 Task: Look for space in La Cruz, Mexico from 5th July, 2023 to 11th July, 2023 for 2 adults in price range Rs.8000 to Rs.16000. Place can be entire place with 2 bedrooms having 2 beds and 1 bathroom. Property type can be house, flat, guest house. Booking option can be shelf check-in. Required host language is English.
Action: Mouse moved to (411, 104)
Screenshot: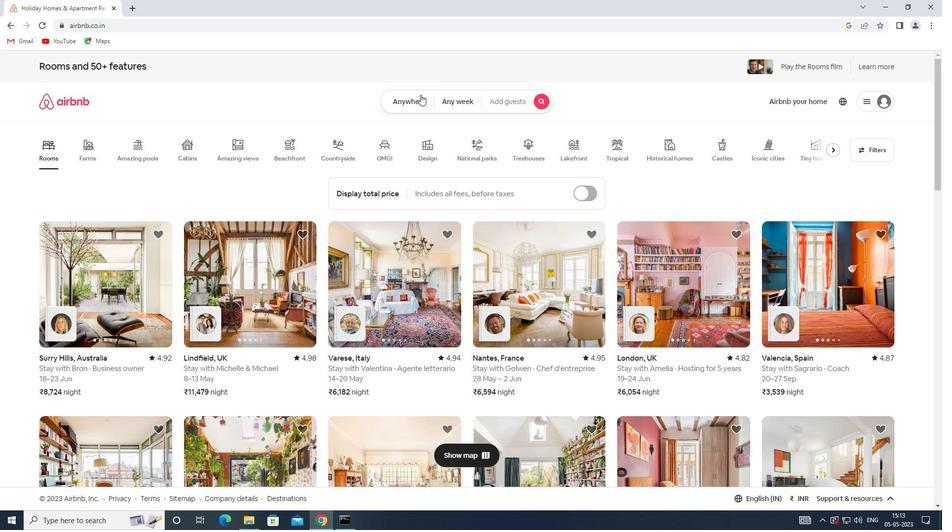 
Action: Mouse pressed left at (411, 104)
Screenshot: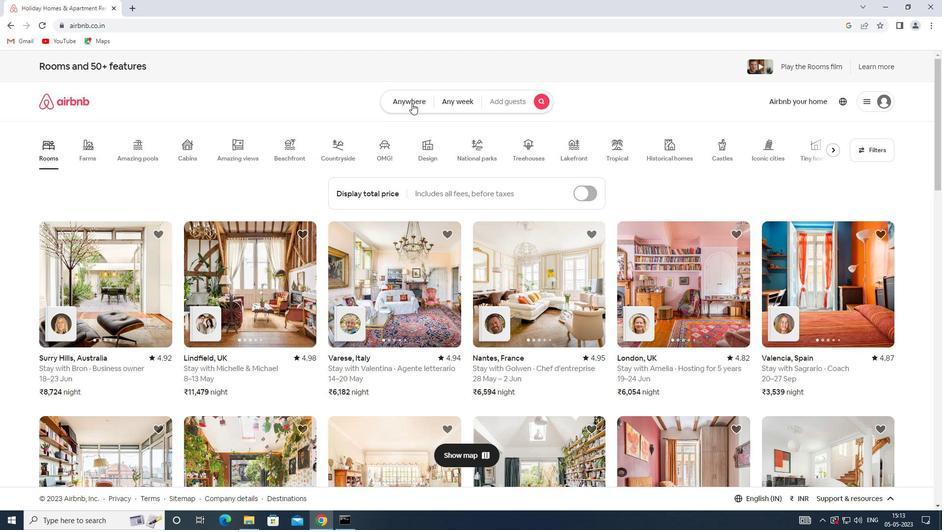 
Action: Mouse moved to (358, 139)
Screenshot: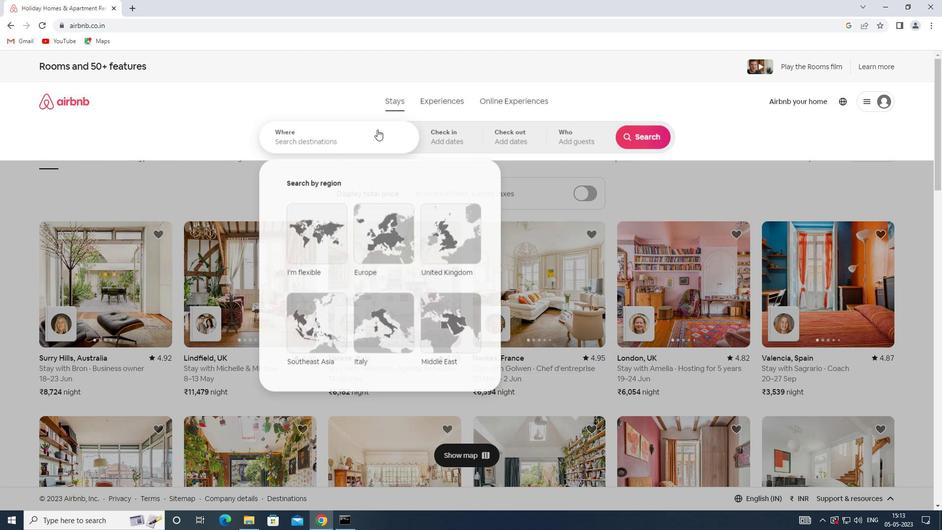 
Action: Mouse pressed left at (358, 139)
Screenshot: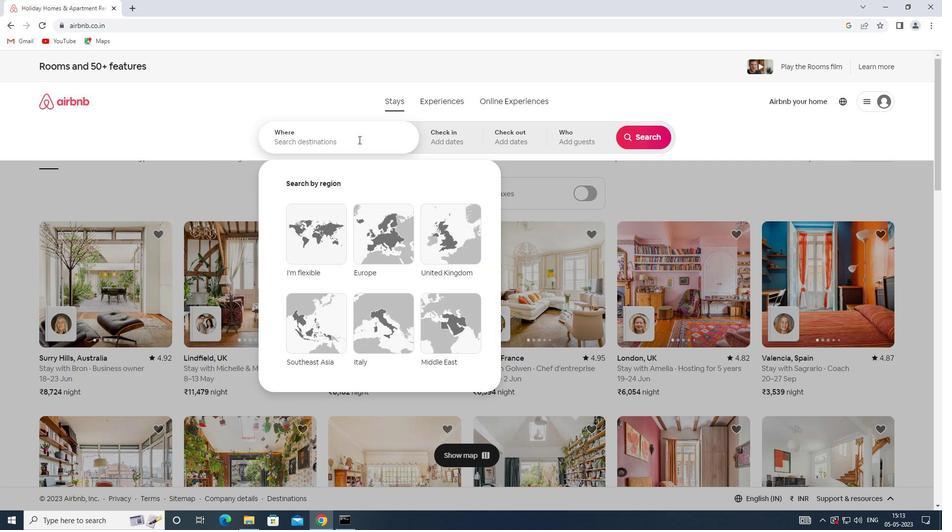 
Action: Key pressed <Key.shift>C<Key.backspace><Key.shift>LA<Key.space><Key.shift>CRUZ,<Key.shift>MEXICO
Screenshot: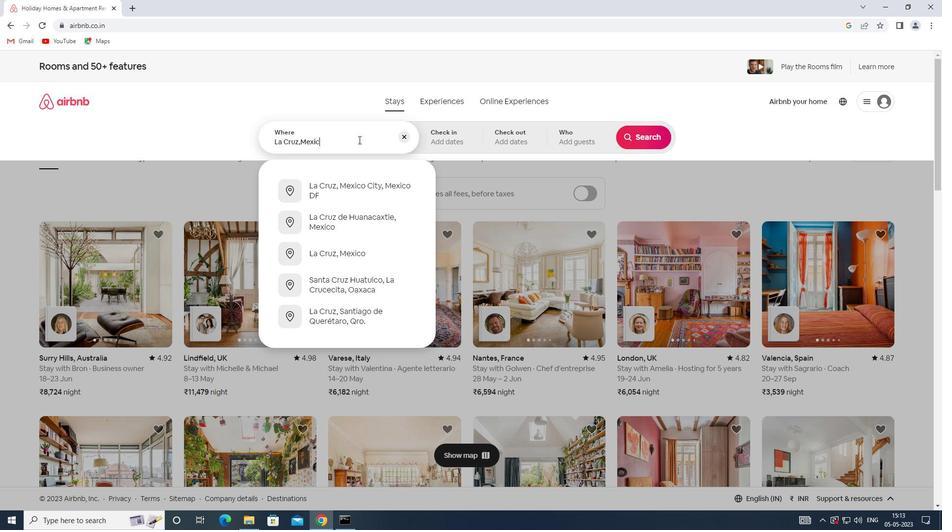 
Action: Mouse moved to (447, 148)
Screenshot: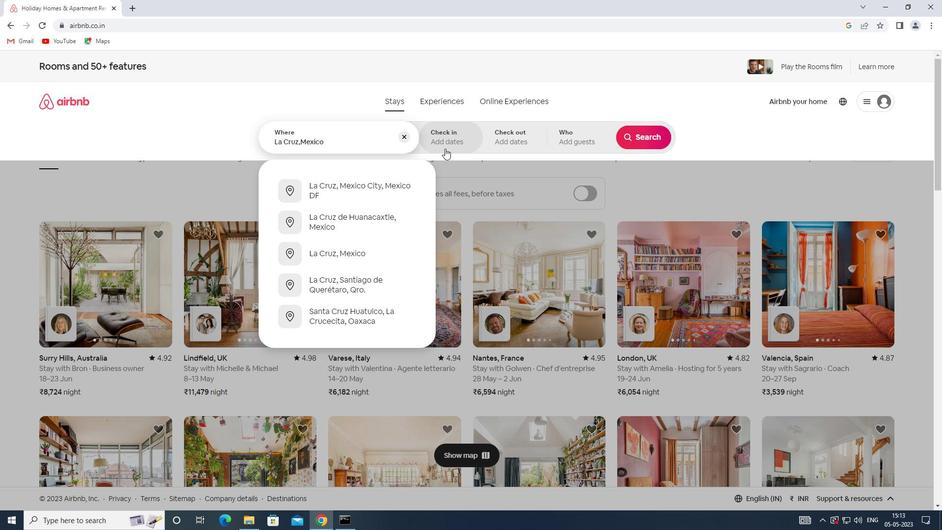 
Action: Mouse pressed left at (447, 148)
Screenshot: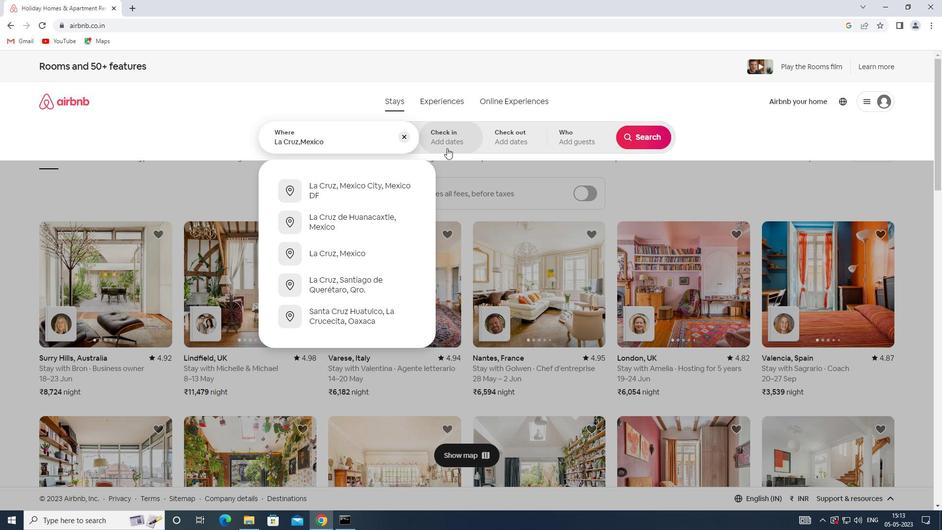 
Action: Mouse moved to (633, 216)
Screenshot: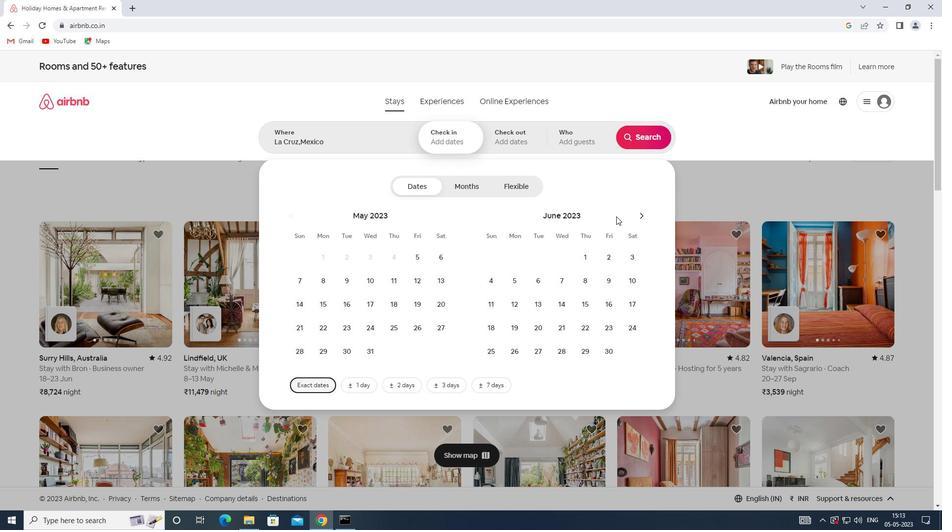 
Action: Mouse pressed left at (633, 216)
Screenshot: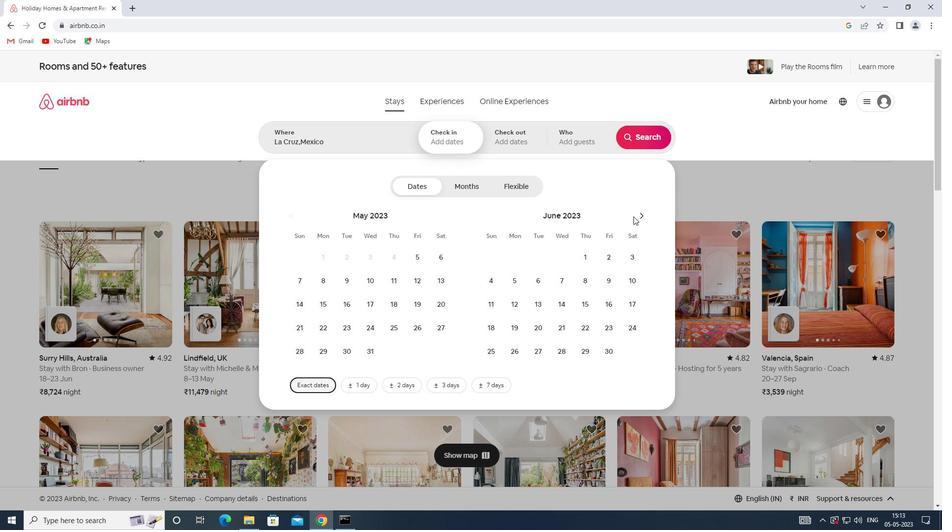 
Action: Mouse moved to (638, 217)
Screenshot: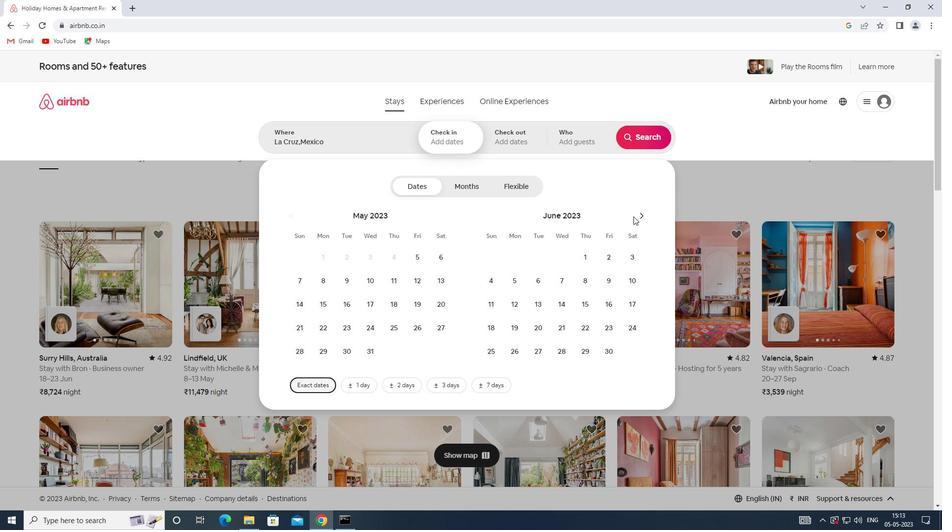 
Action: Mouse pressed left at (638, 217)
Screenshot: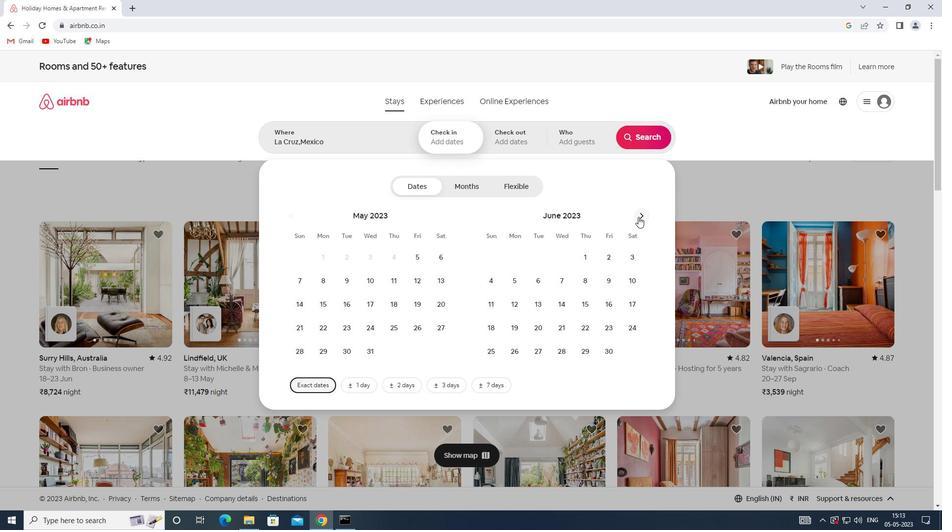 
Action: Mouse moved to (570, 273)
Screenshot: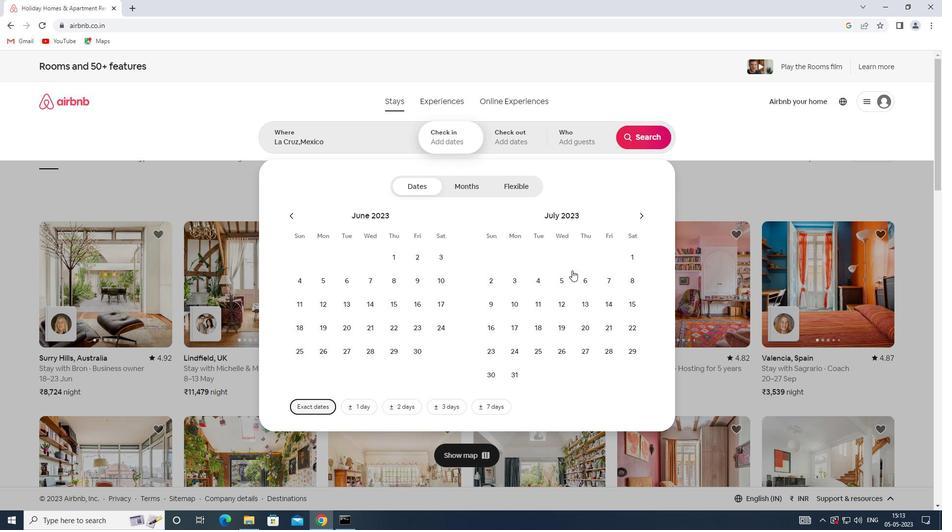 
Action: Mouse pressed left at (570, 273)
Screenshot: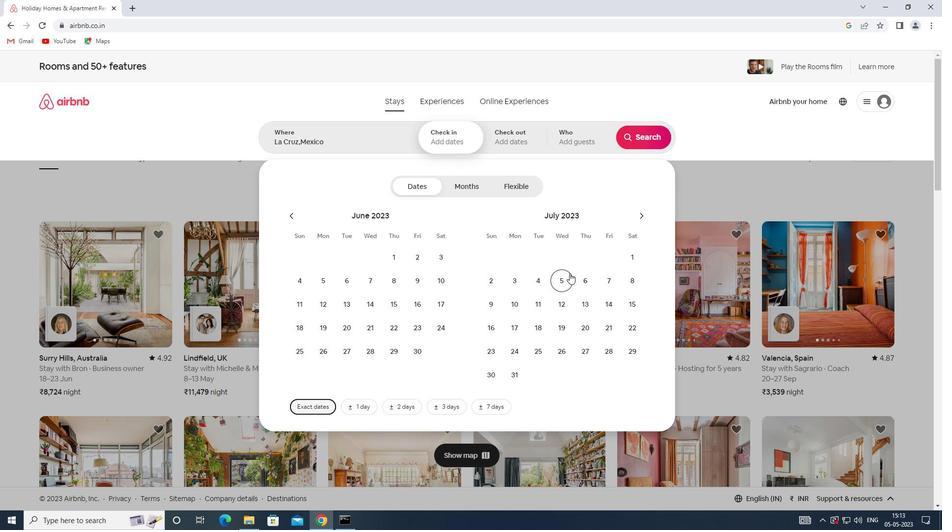 
Action: Mouse moved to (541, 299)
Screenshot: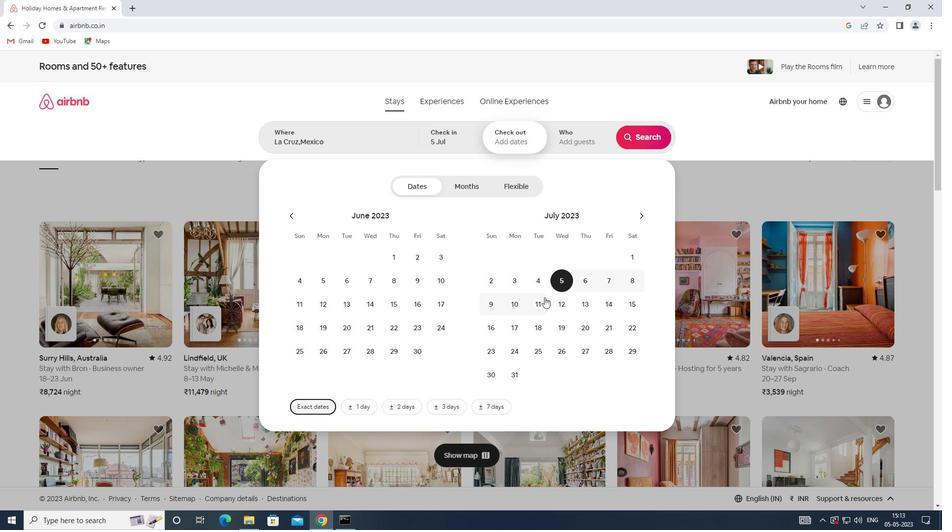
Action: Mouse pressed left at (541, 299)
Screenshot: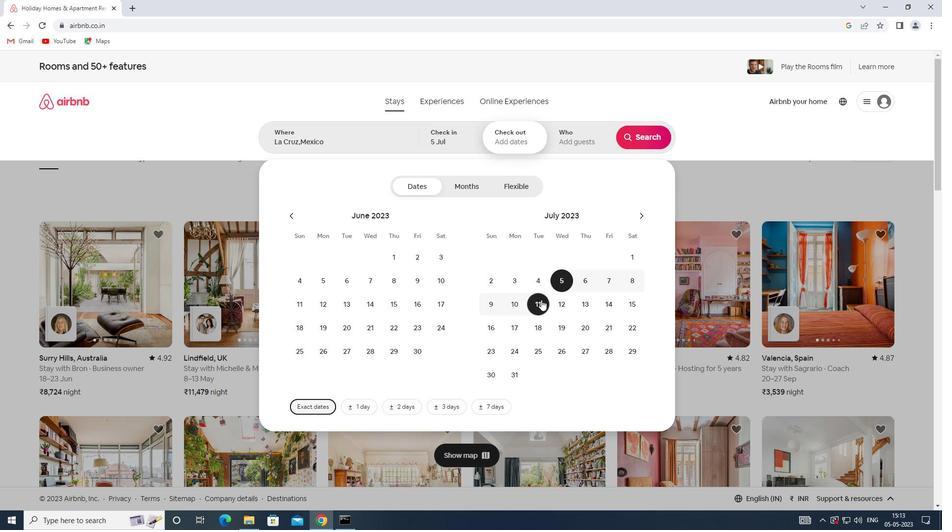 
Action: Mouse moved to (565, 135)
Screenshot: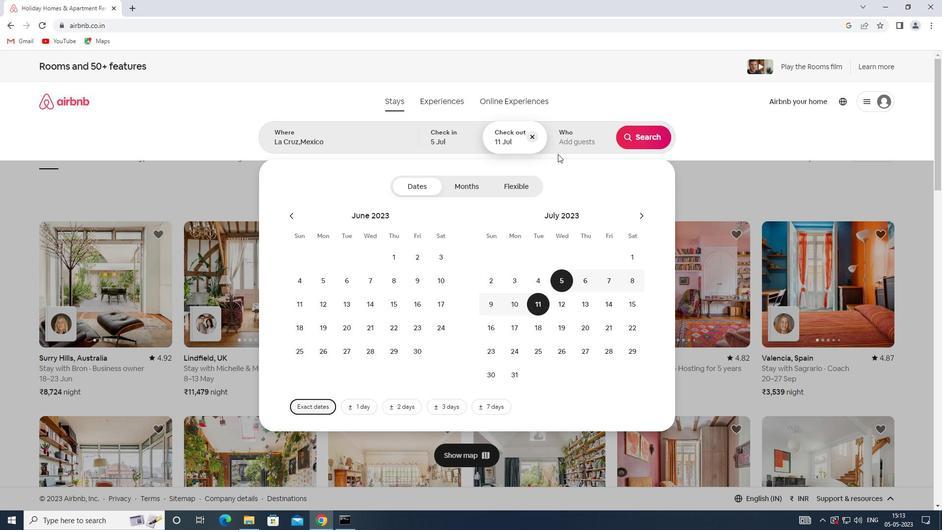 
Action: Mouse pressed left at (565, 135)
Screenshot: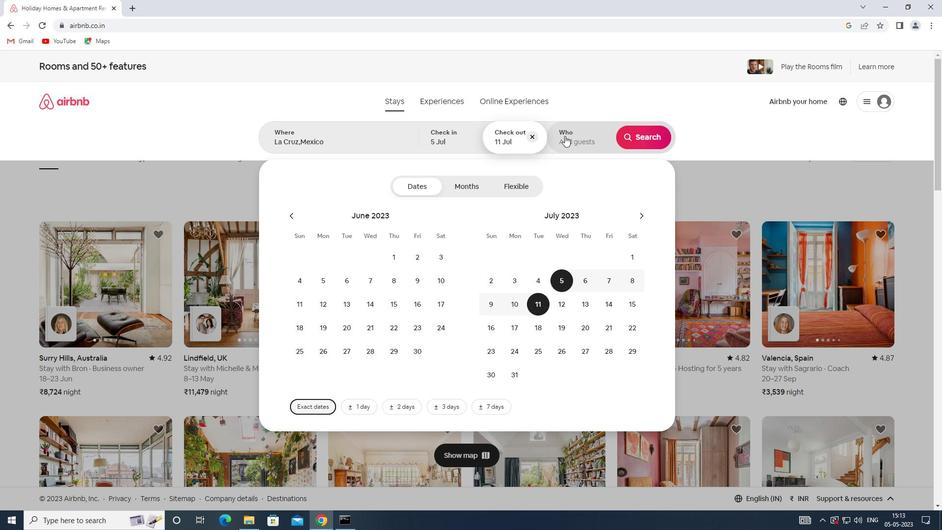 
Action: Mouse moved to (644, 196)
Screenshot: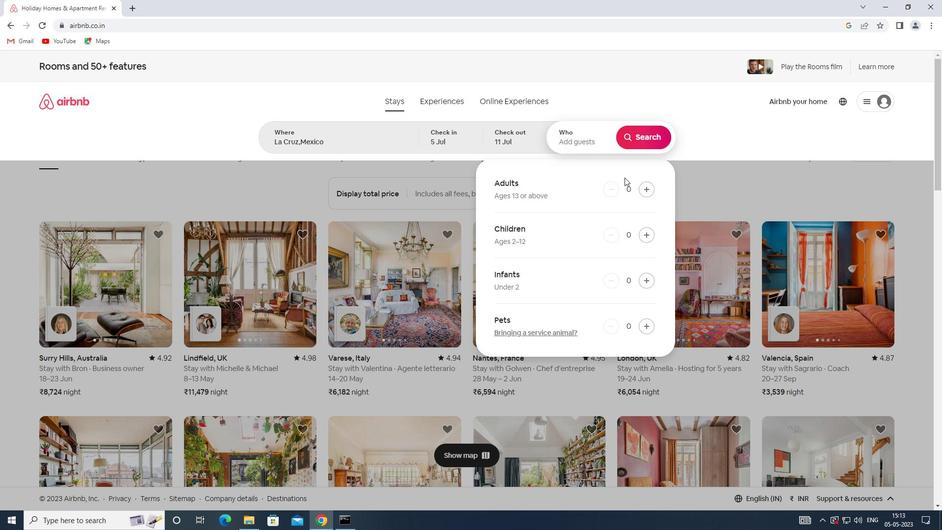 
Action: Mouse pressed left at (644, 196)
Screenshot: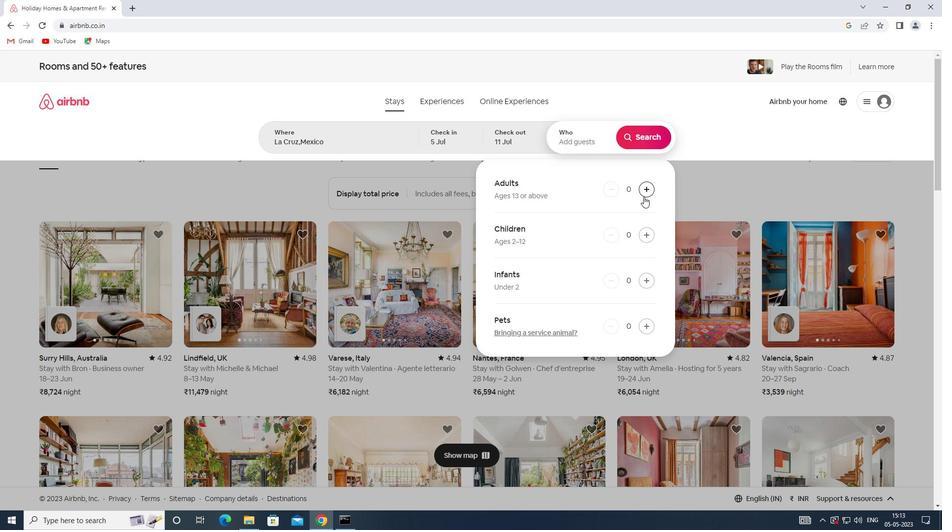 
Action: Mouse pressed left at (644, 196)
Screenshot: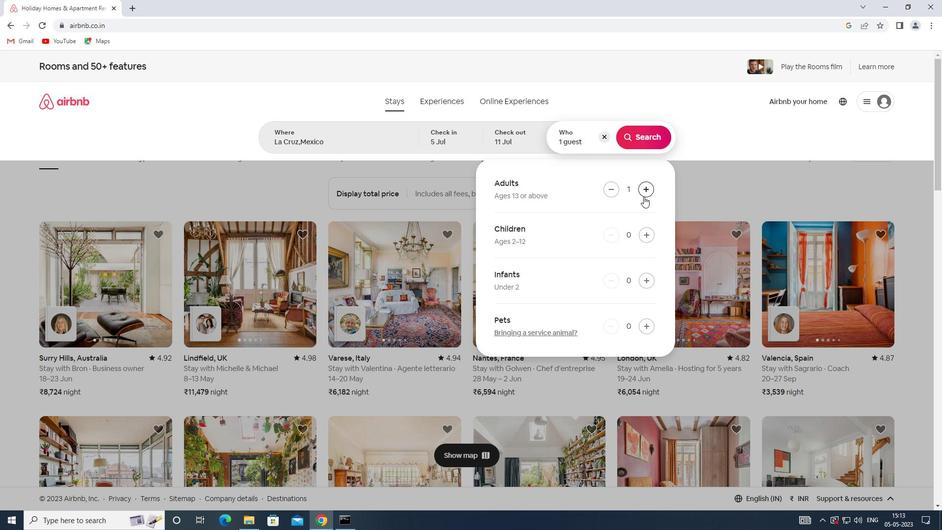 
Action: Mouse moved to (648, 136)
Screenshot: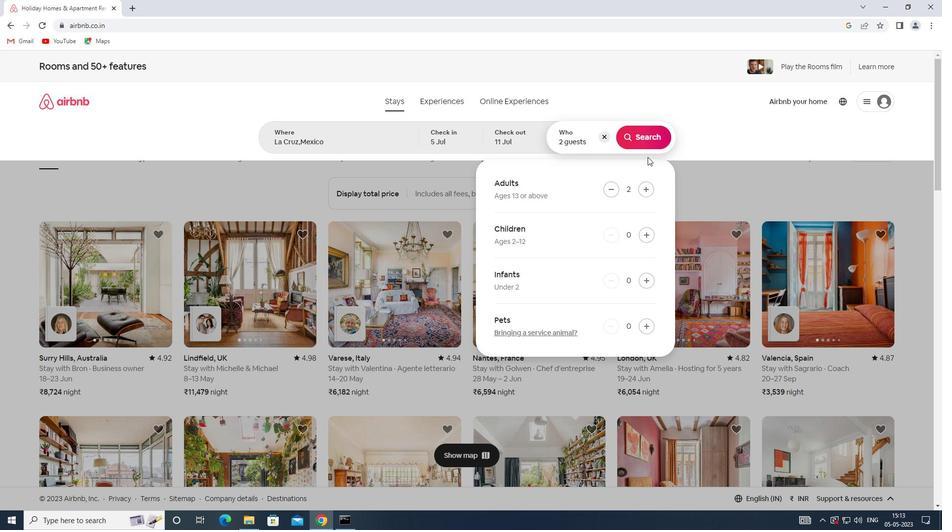 
Action: Mouse pressed left at (648, 136)
Screenshot: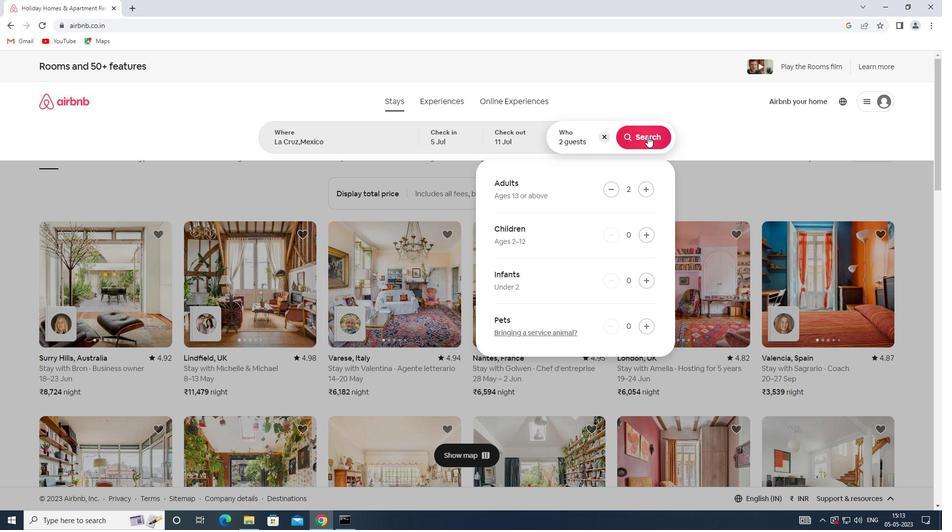 
Action: Mouse moved to (890, 112)
Screenshot: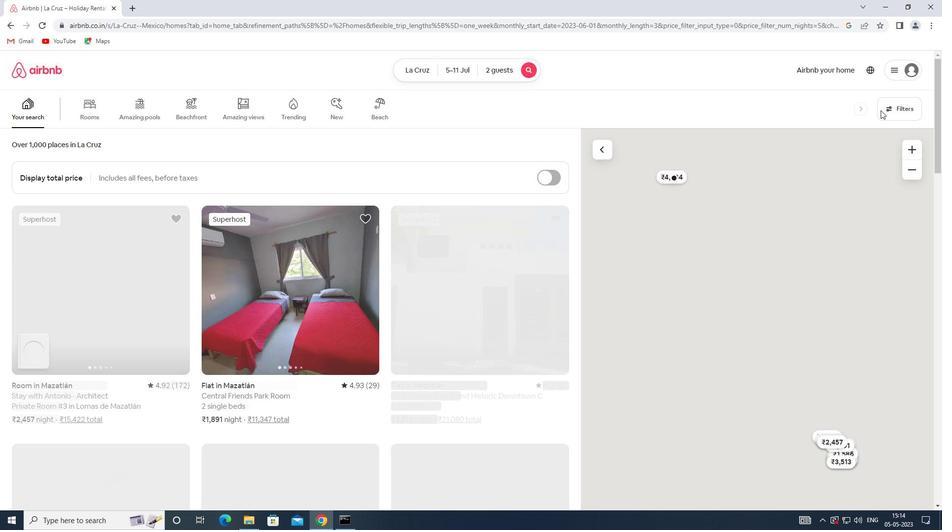 
Action: Mouse pressed left at (890, 112)
Screenshot: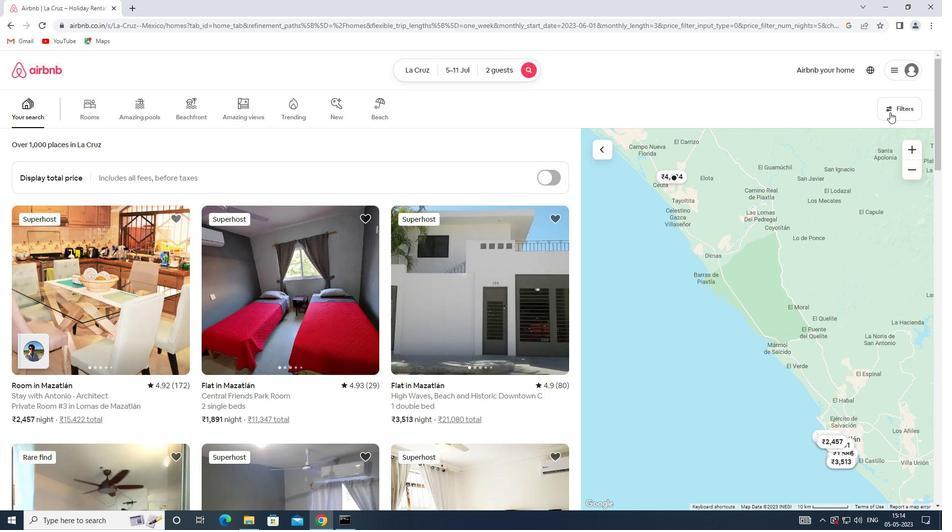 
Action: Mouse moved to (350, 350)
Screenshot: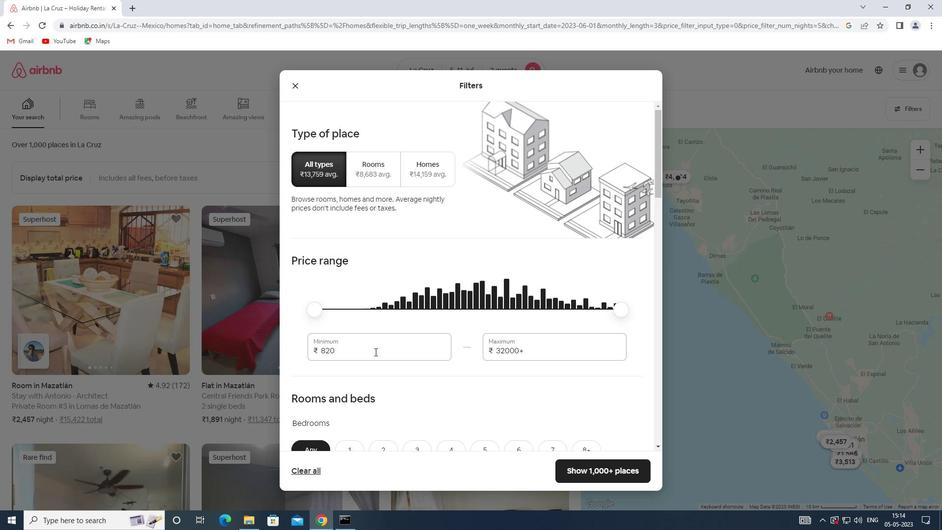 
Action: Mouse pressed left at (350, 350)
Screenshot: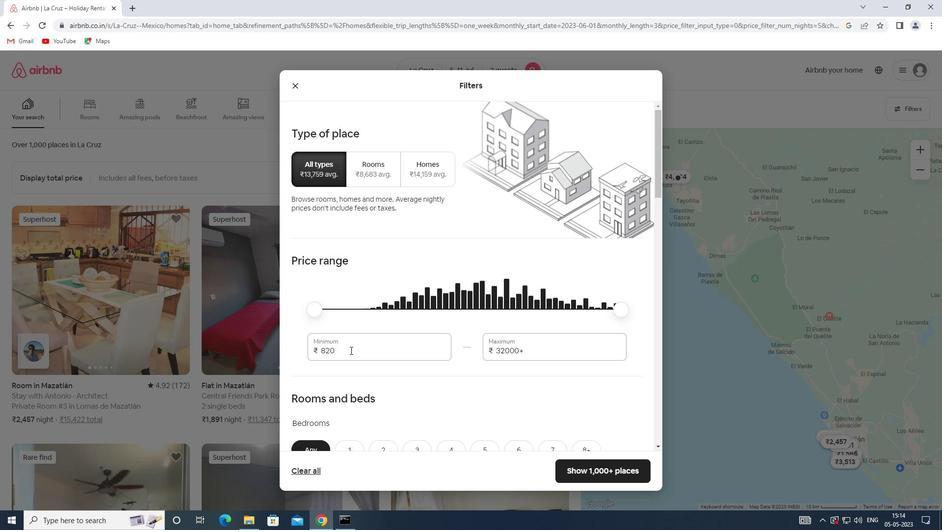
Action: Mouse moved to (299, 349)
Screenshot: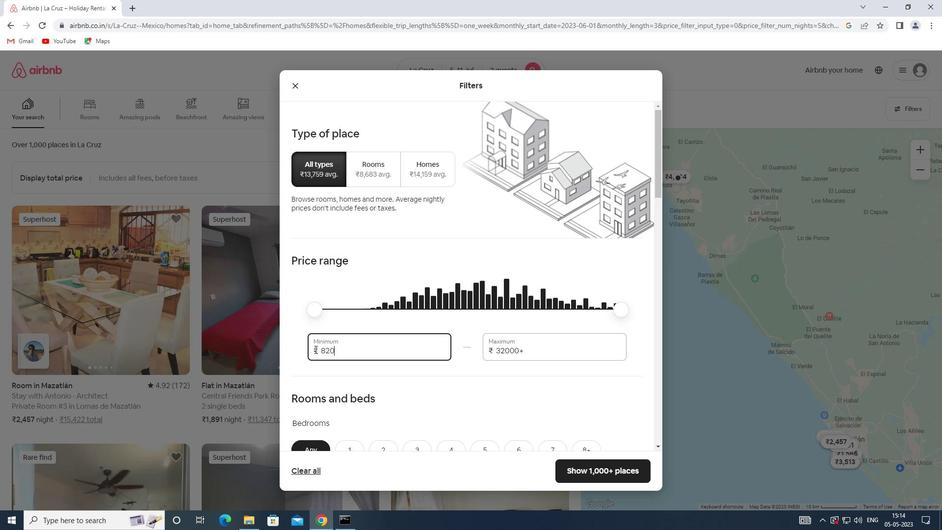 
Action: Key pressed 8000
Screenshot: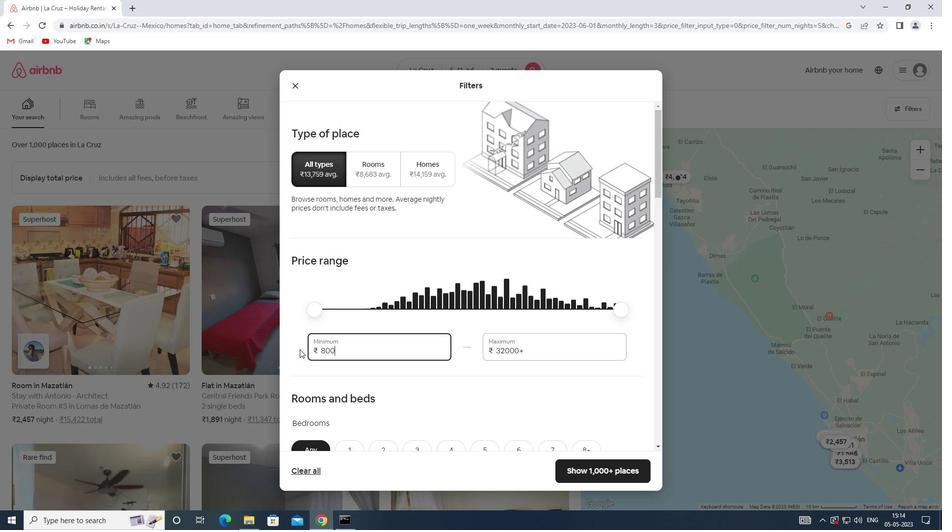 
Action: Mouse moved to (530, 351)
Screenshot: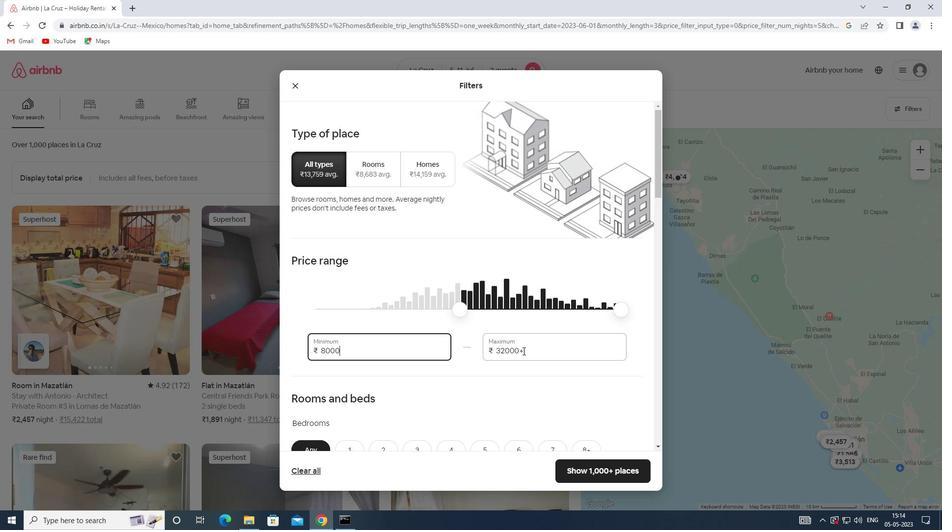 
Action: Mouse pressed left at (530, 351)
Screenshot: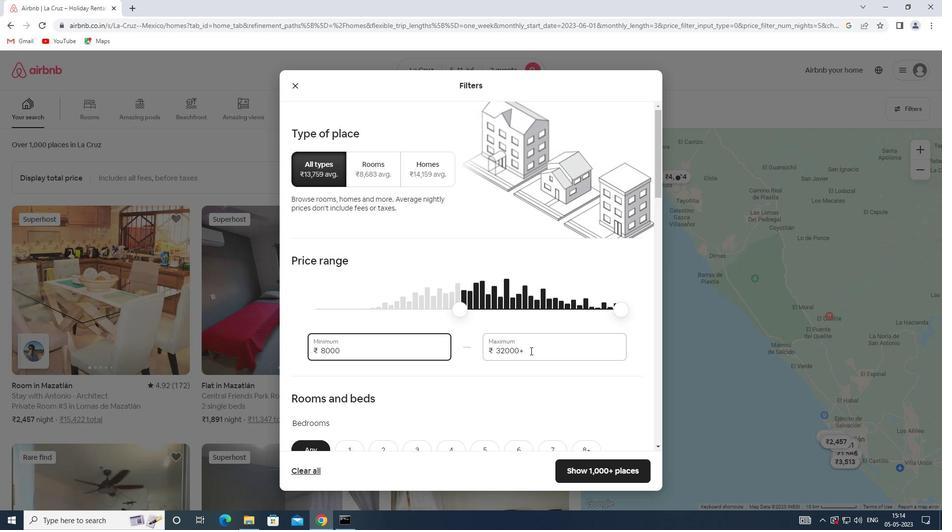 
Action: Mouse moved to (494, 351)
Screenshot: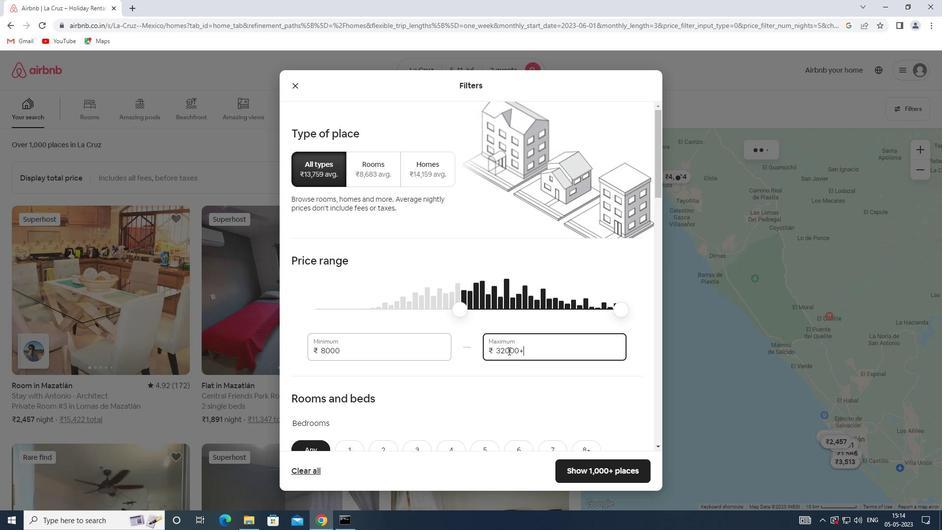 
Action: Key pressed 16000
Screenshot: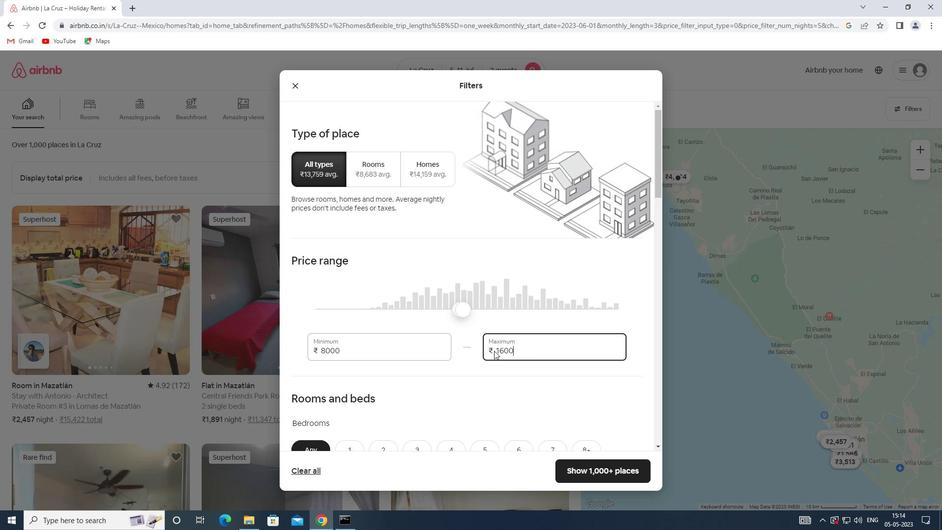 
Action: Mouse moved to (420, 333)
Screenshot: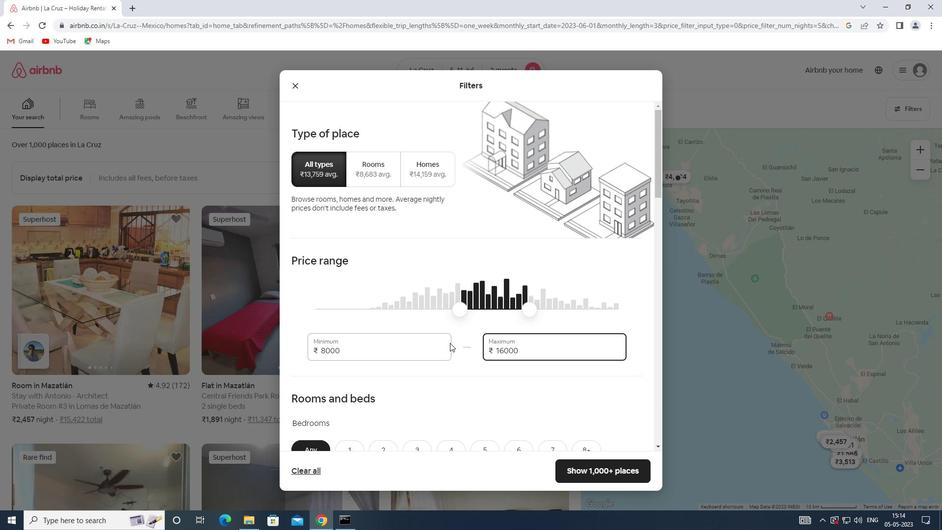 
Action: Mouse scrolled (420, 332) with delta (0, 0)
Screenshot: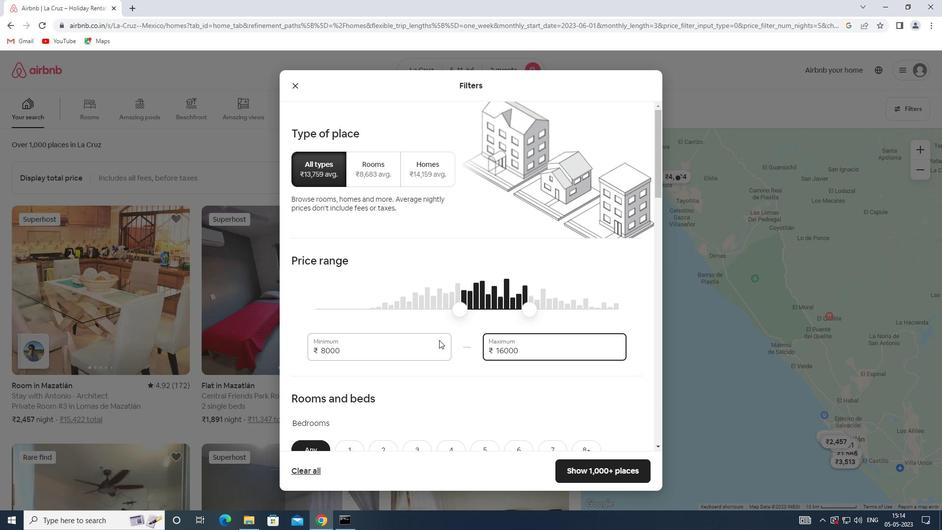 
Action: Mouse scrolled (420, 332) with delta (0, 0)
Screenshot: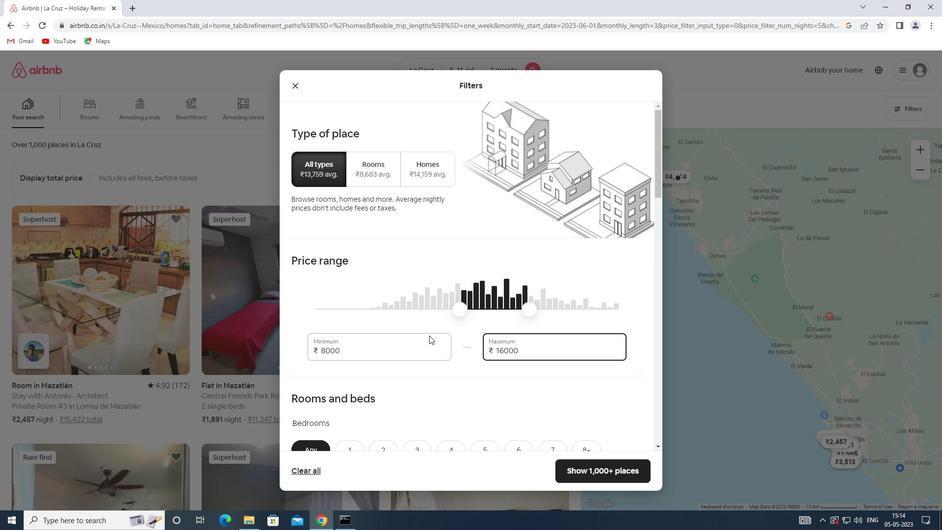 
Action: Mouse scrolled (420, 332) with delta (0, 0)
Screenshot: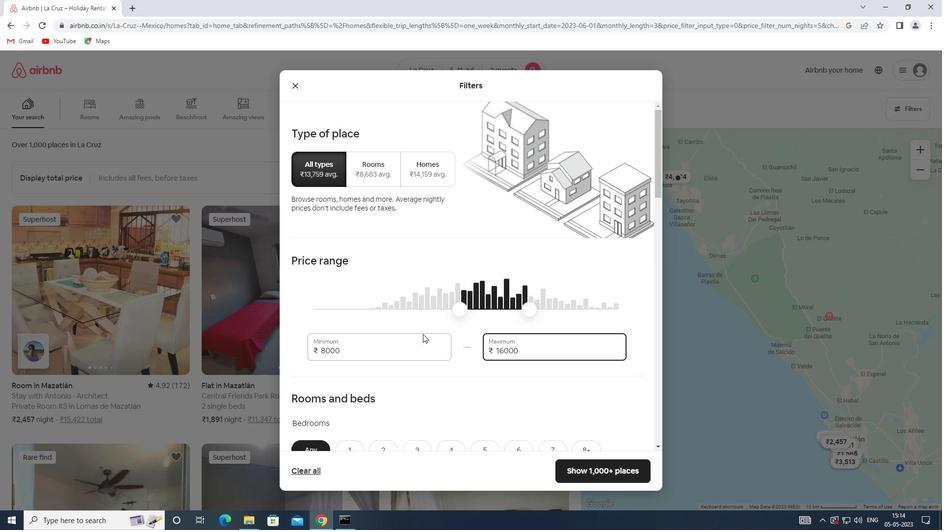 
Action: Mouse moved to (380, 305)
Screenshot: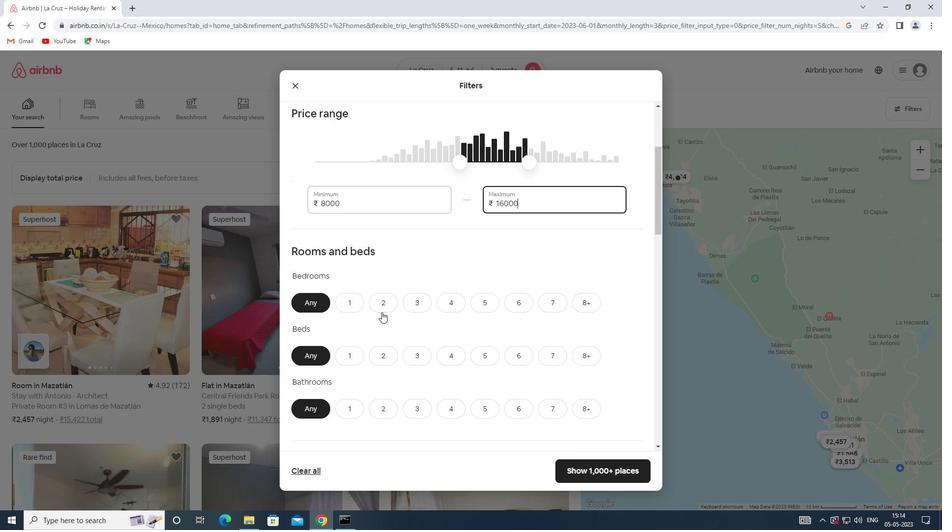 
Action: Mouse pressed left at (380, 305)
Screenshot: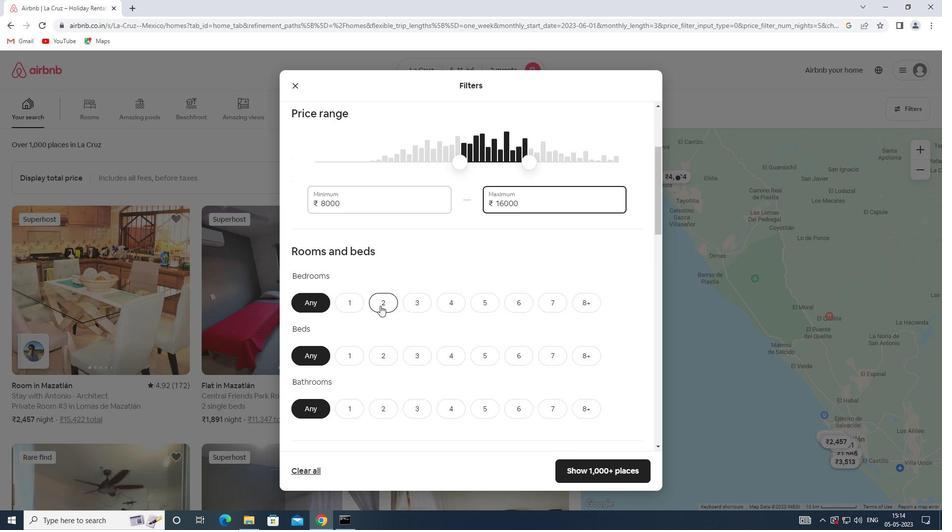 
Action: Mouse moved to (382, 353)
Screenshot: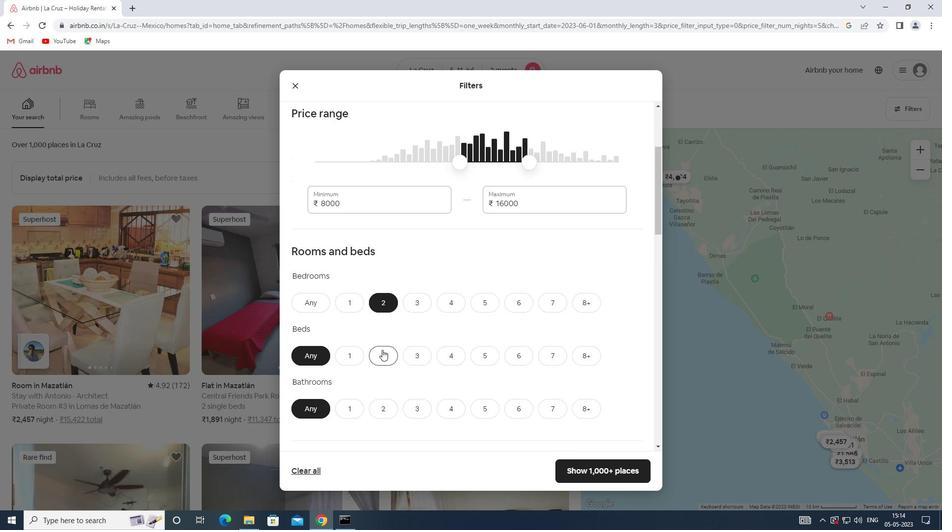 
Action: Mouse pressed left at (382, 353)
Screenshot: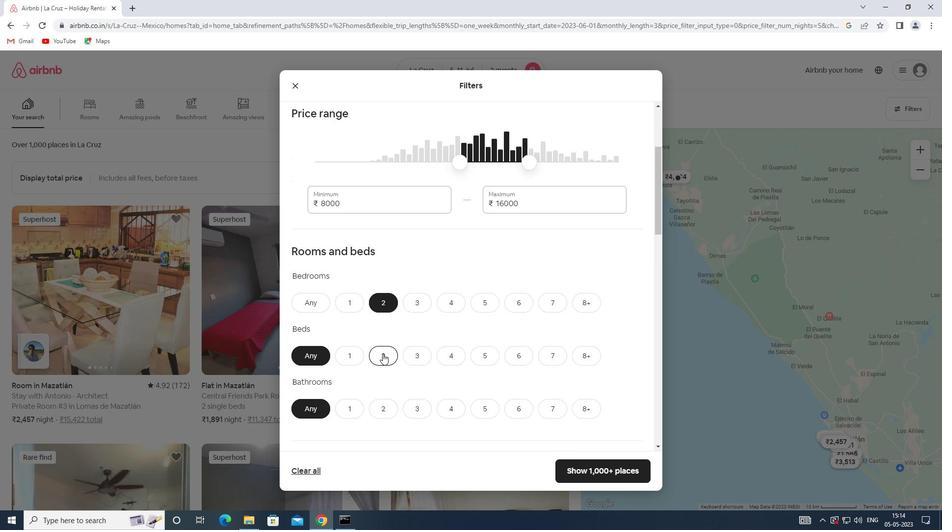 
Action: Mouse moved to (350, 408)
Screenshot: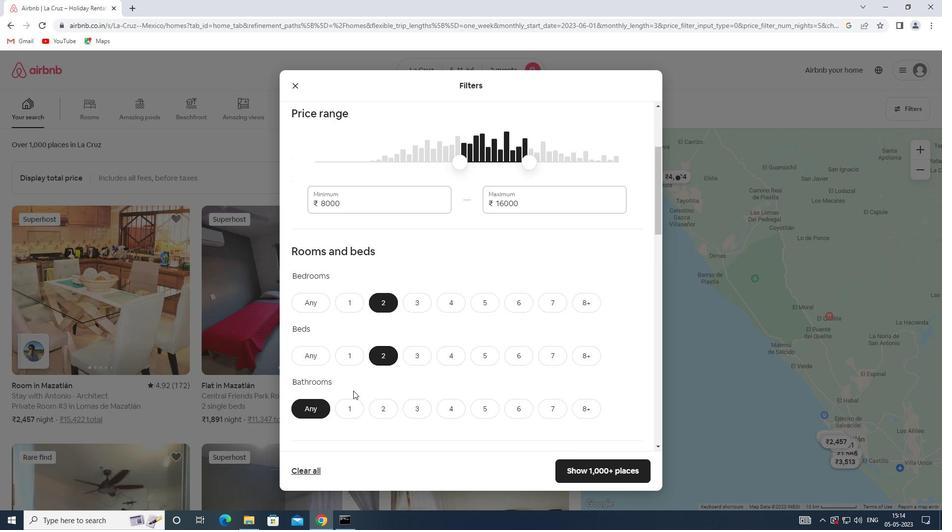 
Action: Mouse pressed left at (350, 408)
Screenshot: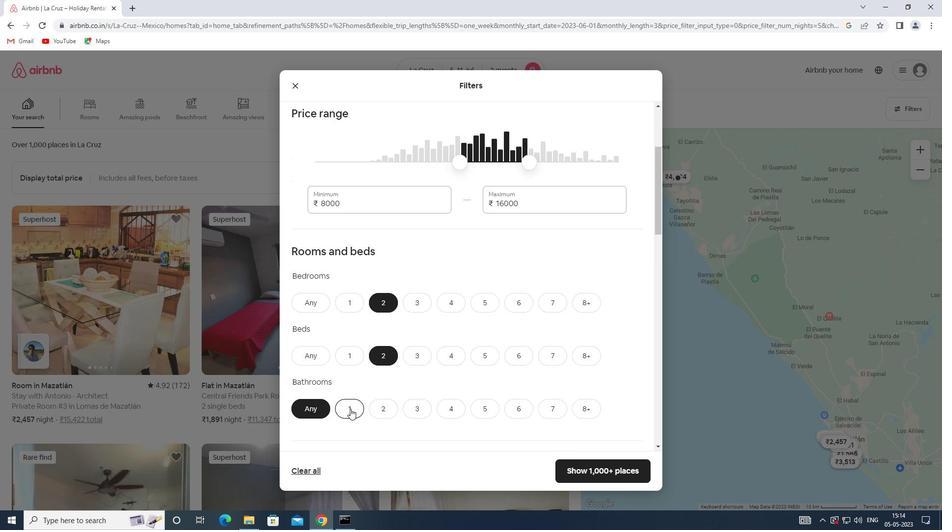 
Action: Mouse moved to (428, 320)
Screenshot: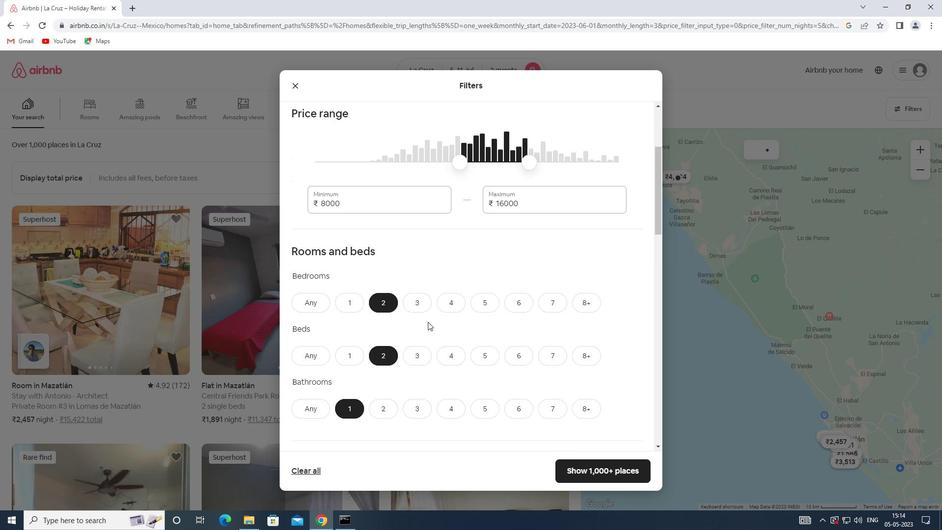 
Action: Mouse scrolled (428, 320) with delta (0, 0)
Screenshot: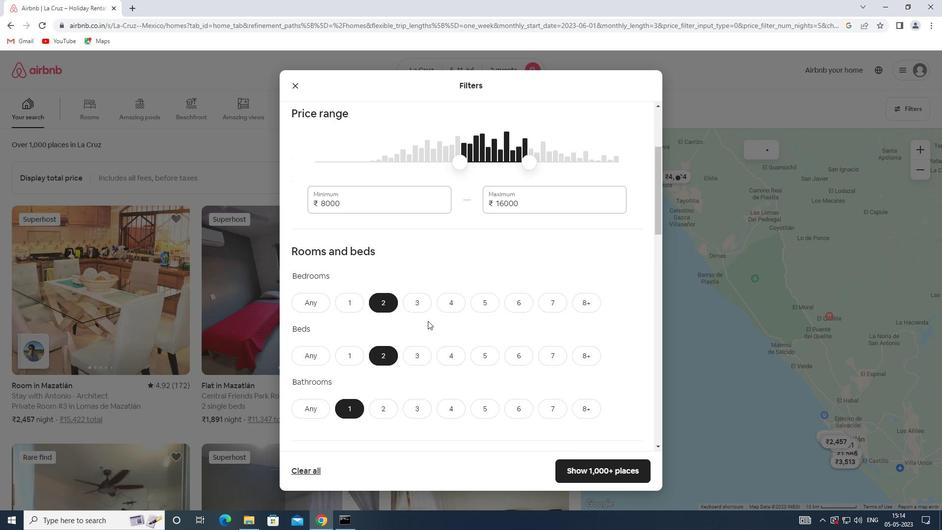 
Action: Mouse scrolled (428, 320) with delta (0, 0)
Screenshot: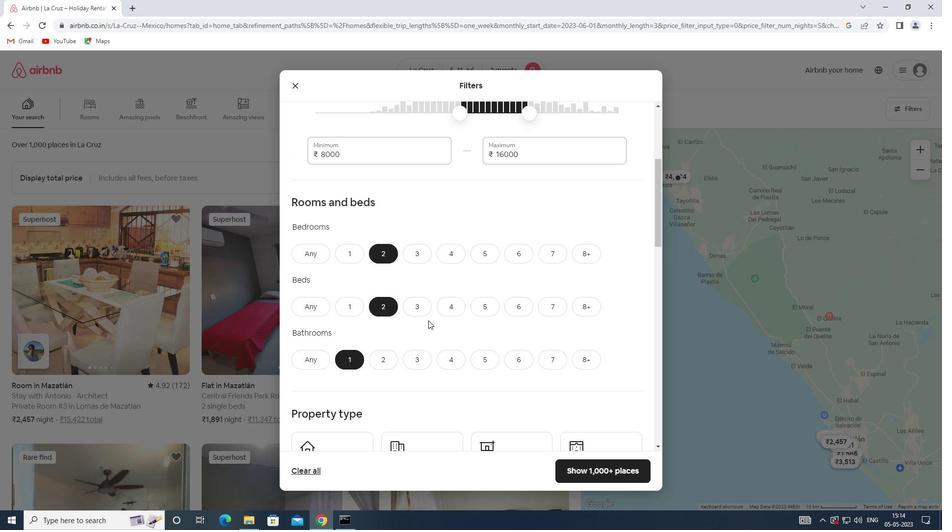 
Action: Mouse scrolled (428, 320) with delta (0, 0)
Screenshot: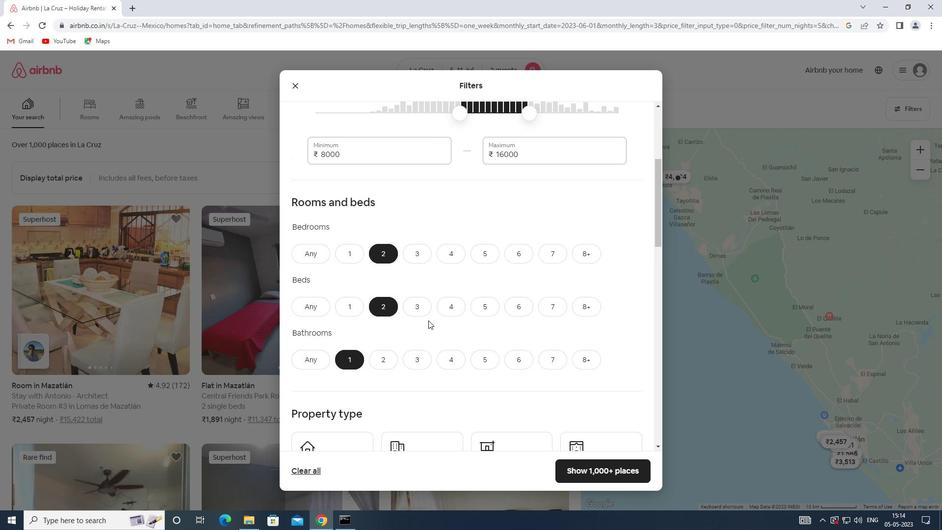
Action: Mouse moved to (362, 355)
Screenshot: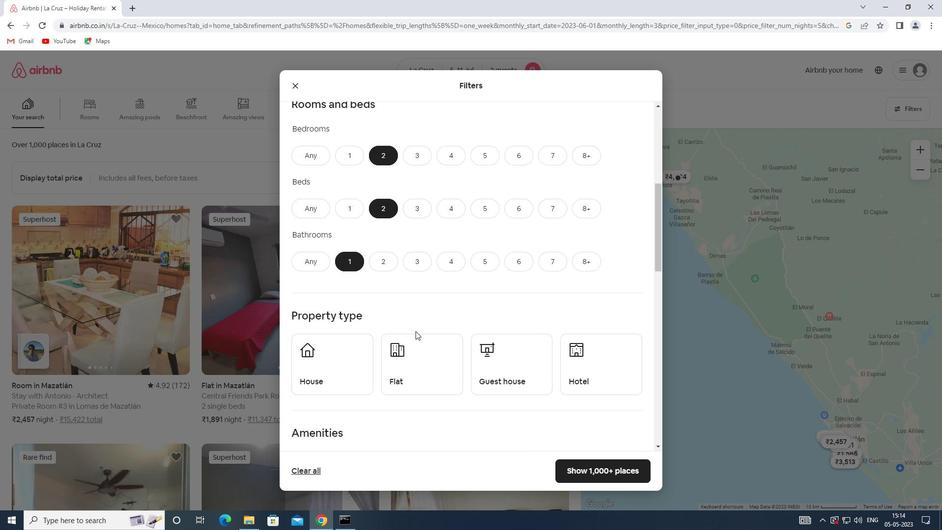 
Action: Mouse pressed left at (362, 355)
Screenshot: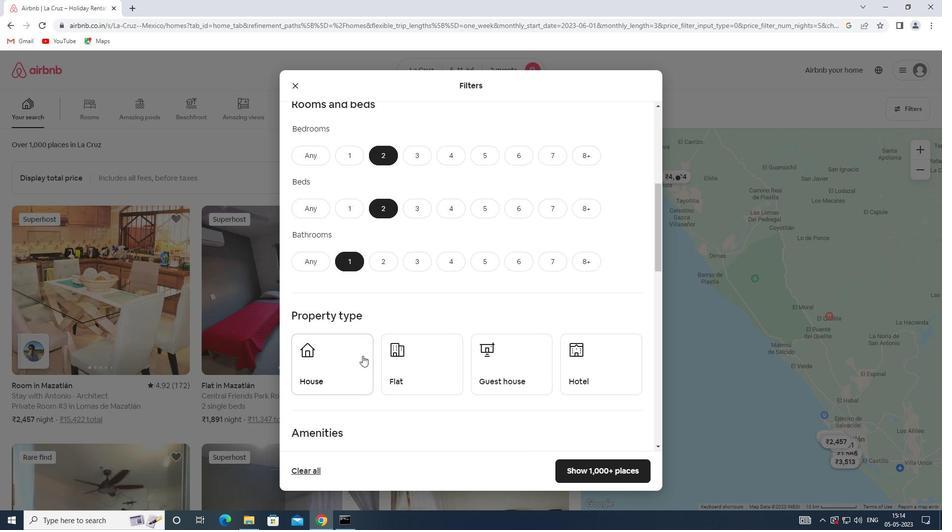 
Action: Mouse moved to (408, 363)
Screenshot: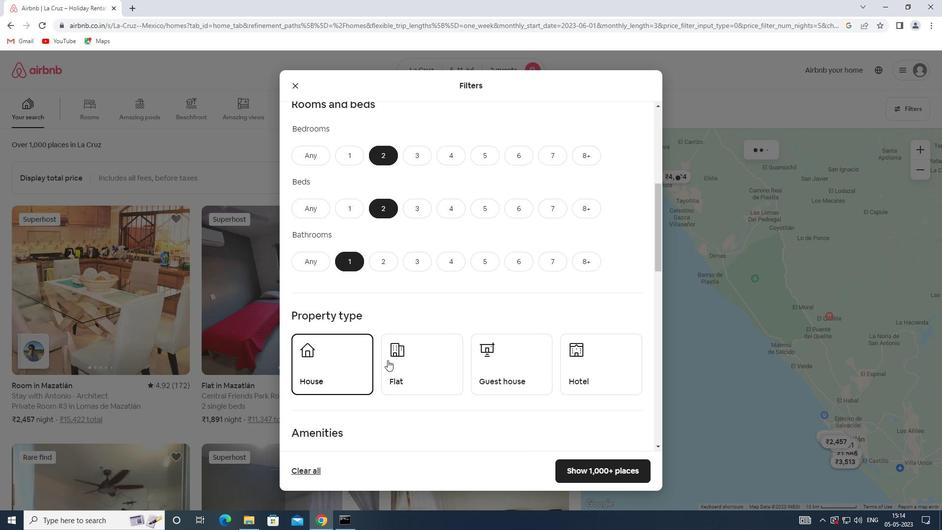 
Action: Mouse pressed left at (408, 363)
Screenshot: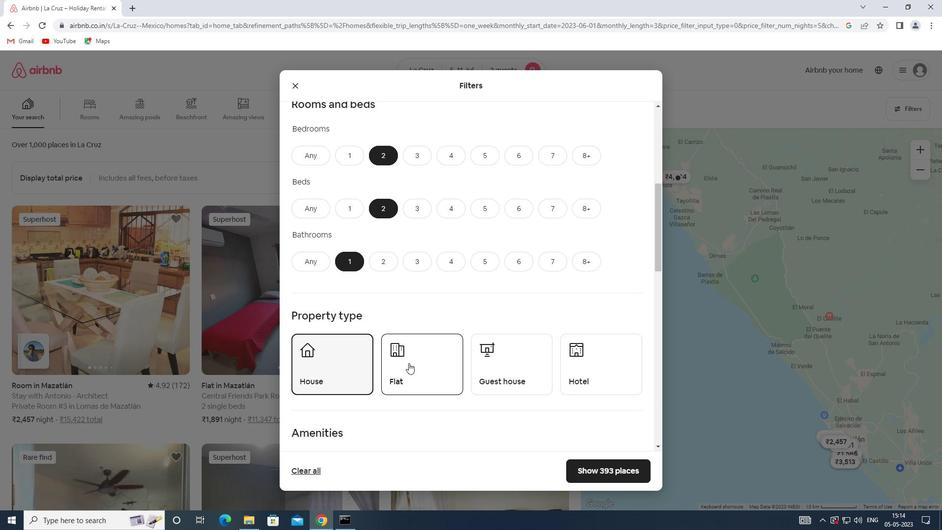 
Action: Mouse moved to (488, 365)
Screenshot: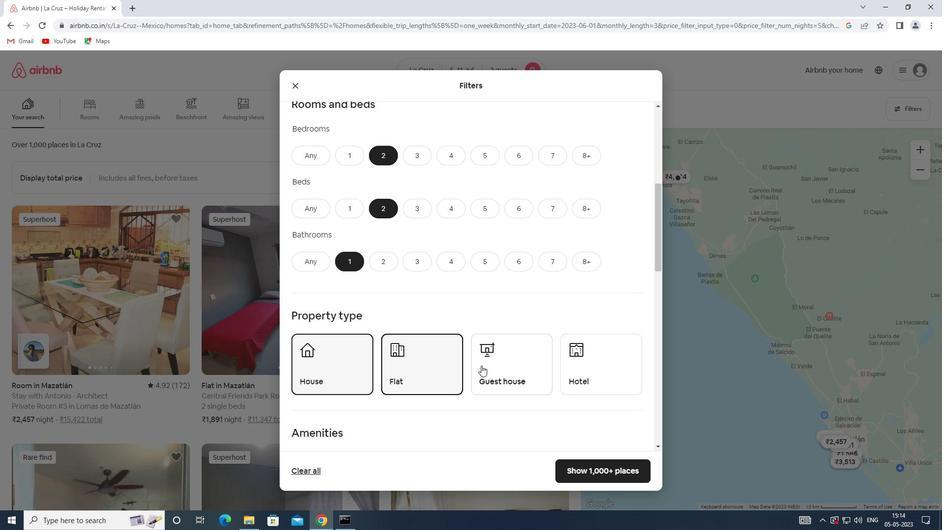 
Action: Mouse pressed left at (488, 365)
Screenshot: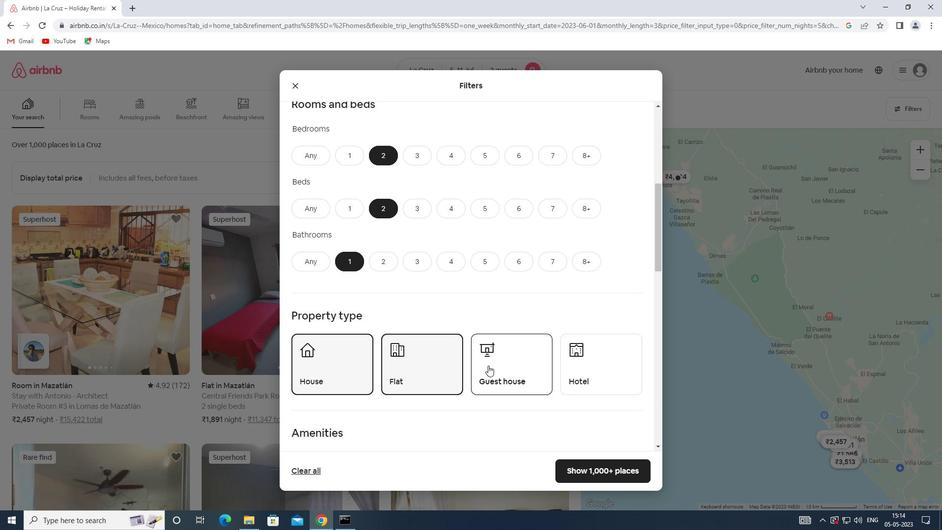 
Action: Mouse moved to (497, 332)
Screenshot: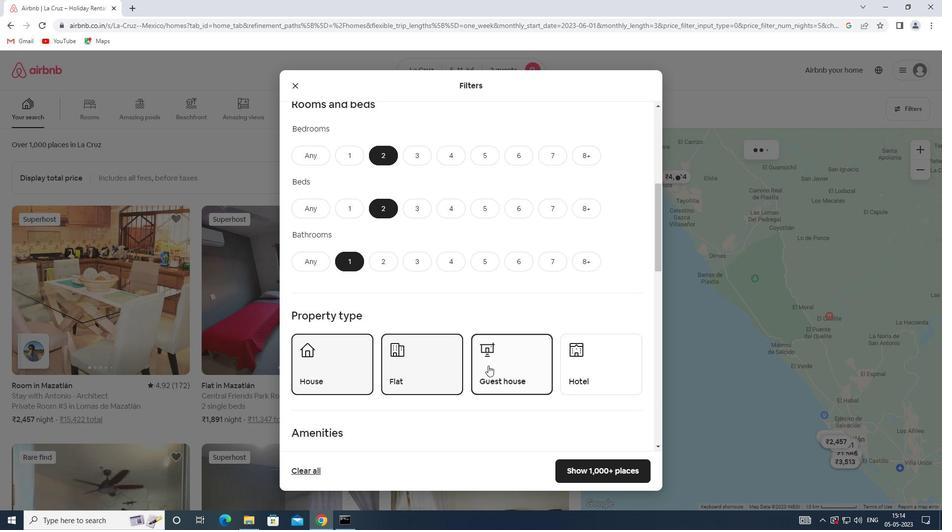 
Action: Mouse scrolled (497, 332) with delta (0, 0)
Screenshot: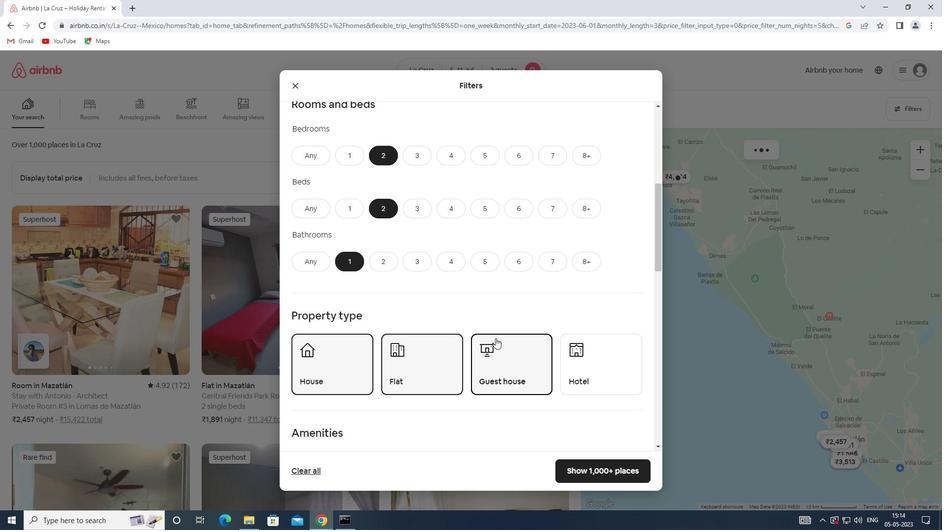 
Action: Mouse scrolled (497, 332) with delta (0, 0)
Screenshot: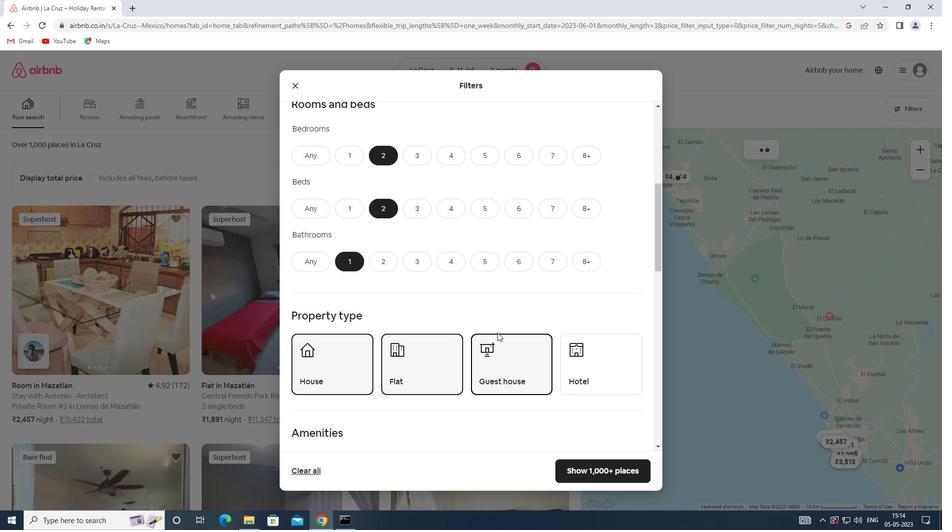 
Action: Mouse scrolled (497, 332) with delta (0, 0)
Screenshot: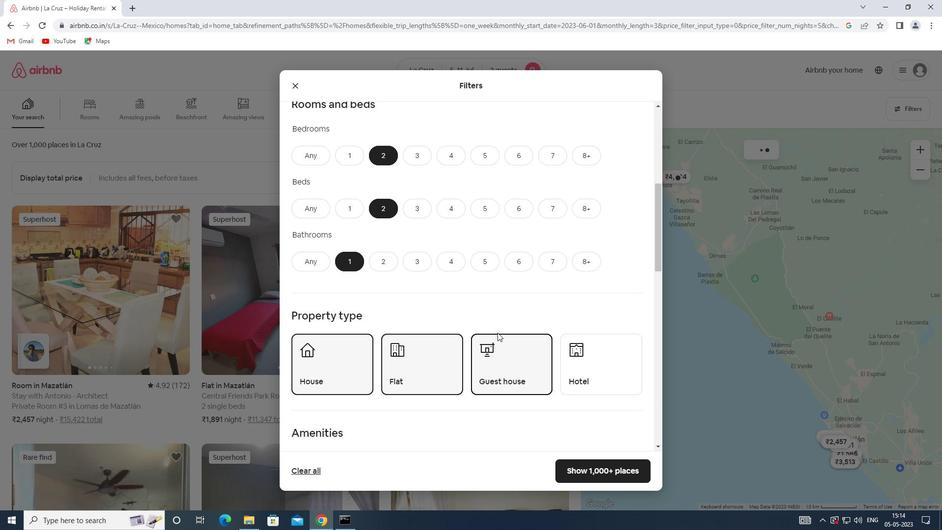 
Action: Mouse scrolled (497, 332) with delta (0, 0)
Screenshot: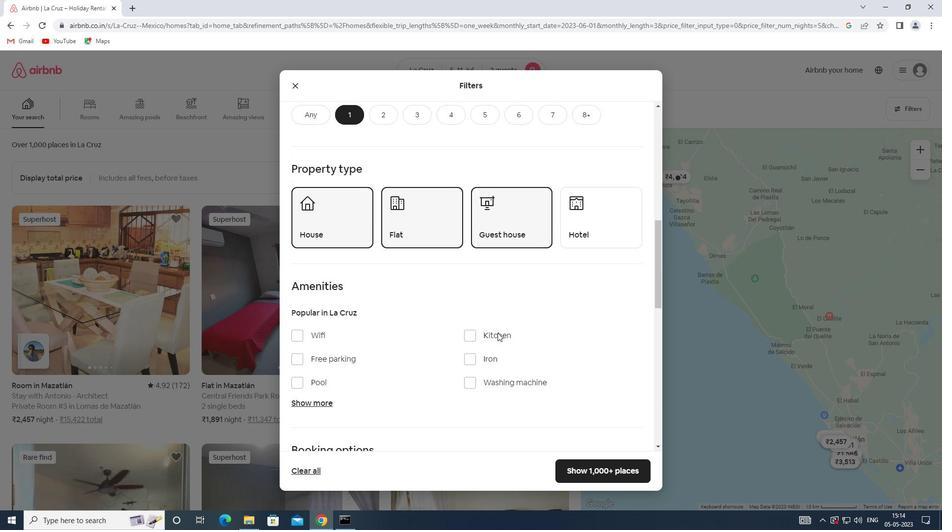 
Action: Mouse scrolled (497, 332) with delta (0, 0)
Screenshot: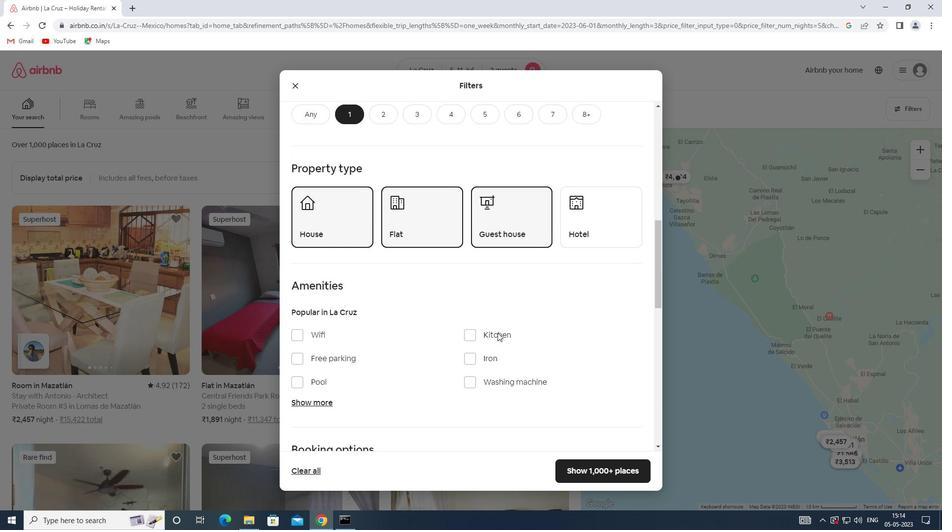 
Action: Mouse scrolled (497, 332) with delta (0, 0)
Screenshot: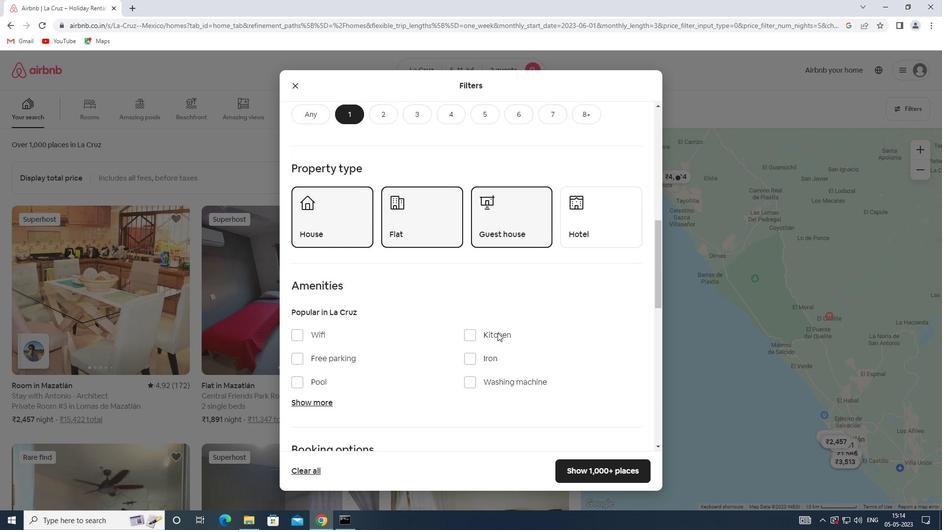 
Action: Mouse moved to (621, 368)
Screenshot: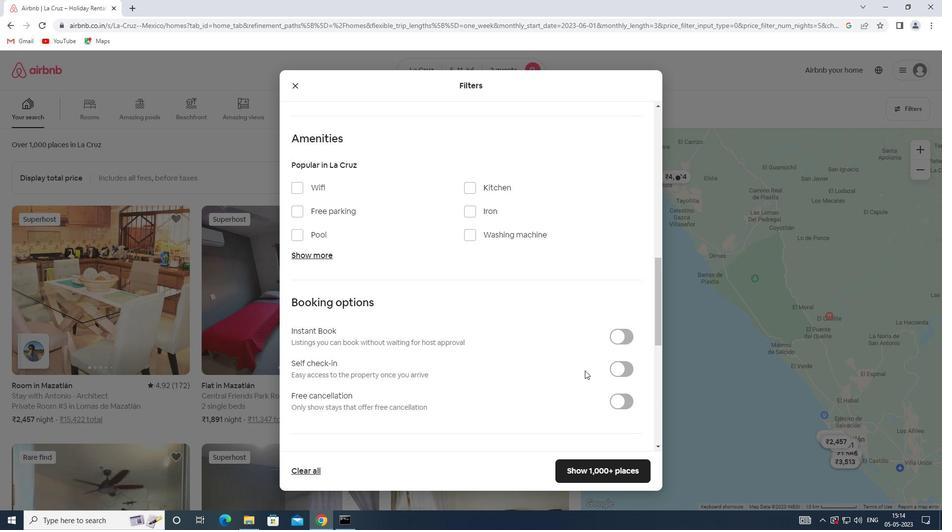 
Action: Mouse pressed left at (621, 368)
Screenshot: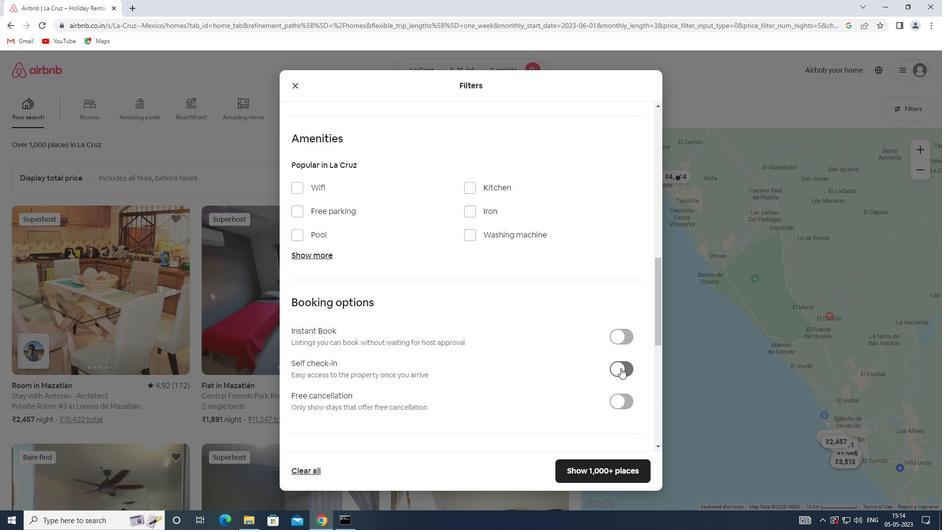 
Action: Mouse moved to (381, 330)
Screenshot: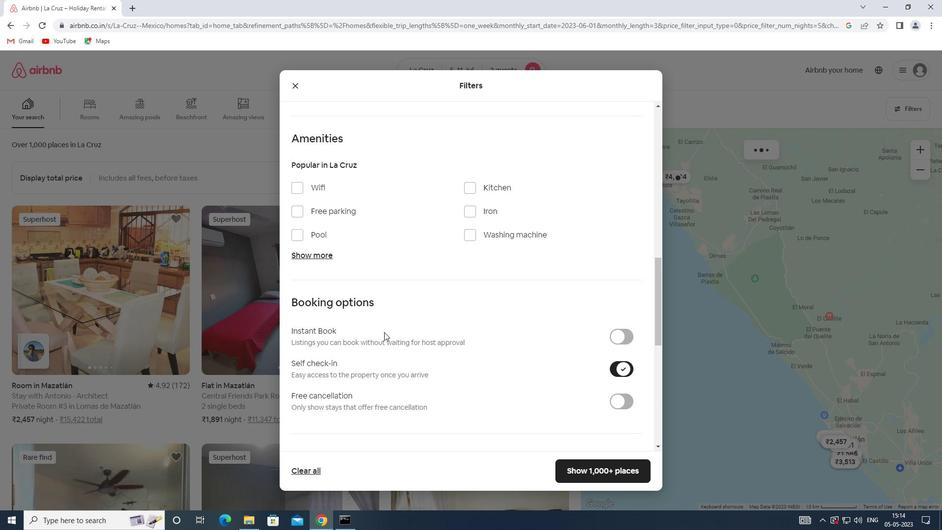 
Action: Mouse scrolled (381, 330) with delta (0, 0)
Screenshot: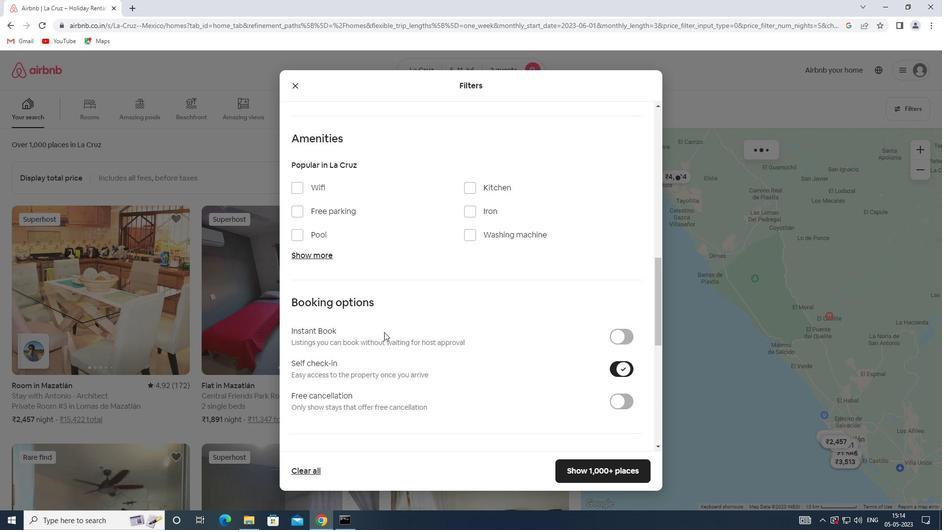 
Action: Mouse scrolled (381, 330) with delta (0, 0)
Screenshot: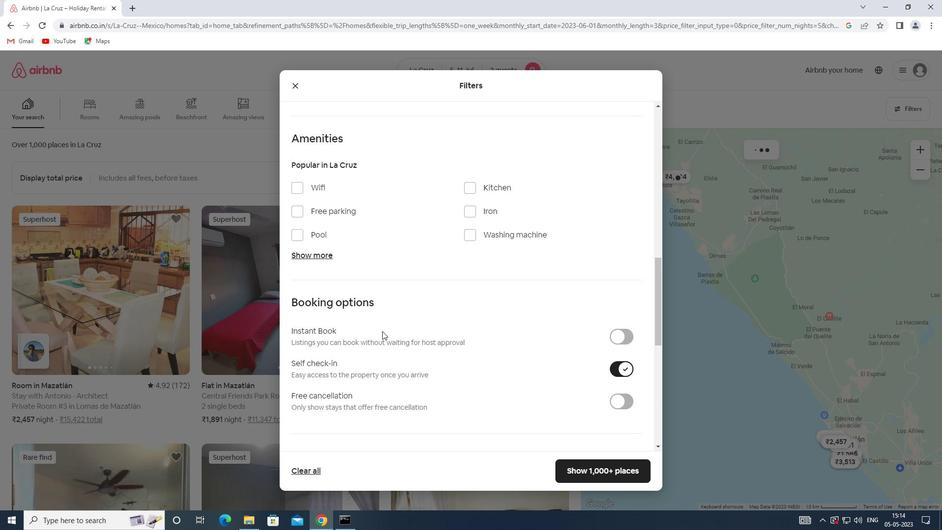 
Action: Mouse scrolled (381, 330) with delta (0, 0)
Screenshot: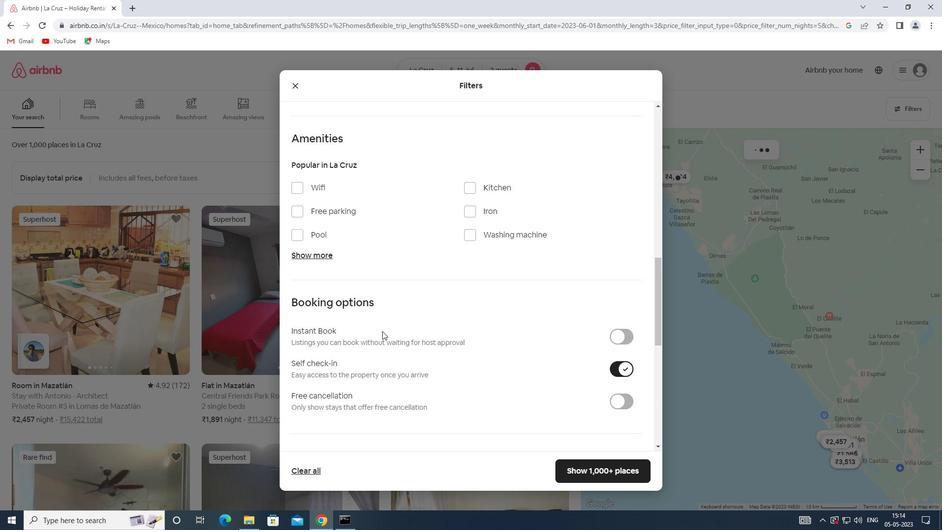 
Action: Mouse scrolled (381, 330) with delta (0, 0)
Screenshot: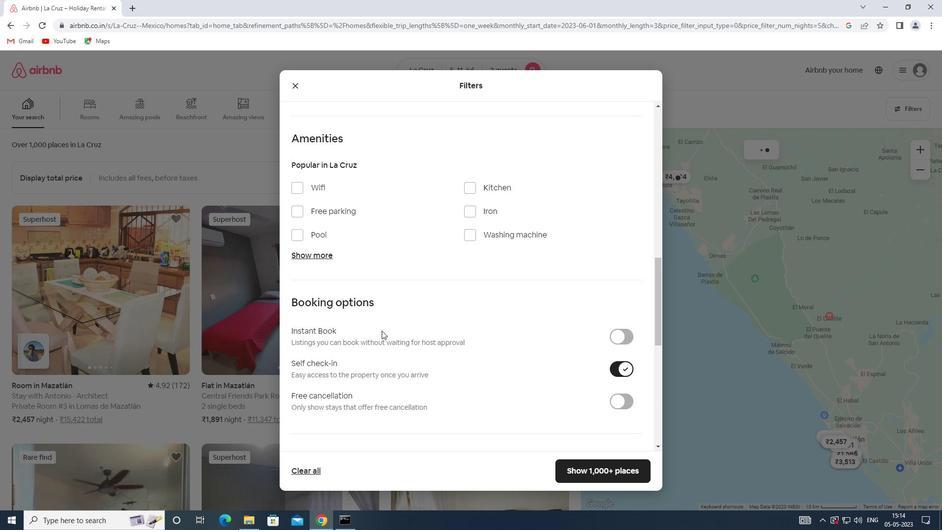 
Action: Mouse scrolled (381, 330) with delta (0, 0)
Screenshot: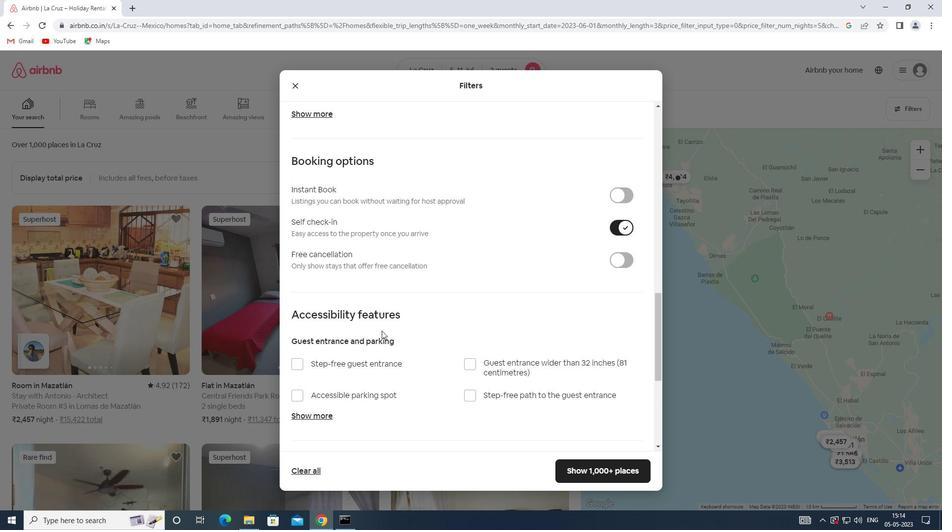 
Action: Mouse scrolled (381, 330) with delta (0, 0)
Screenshot: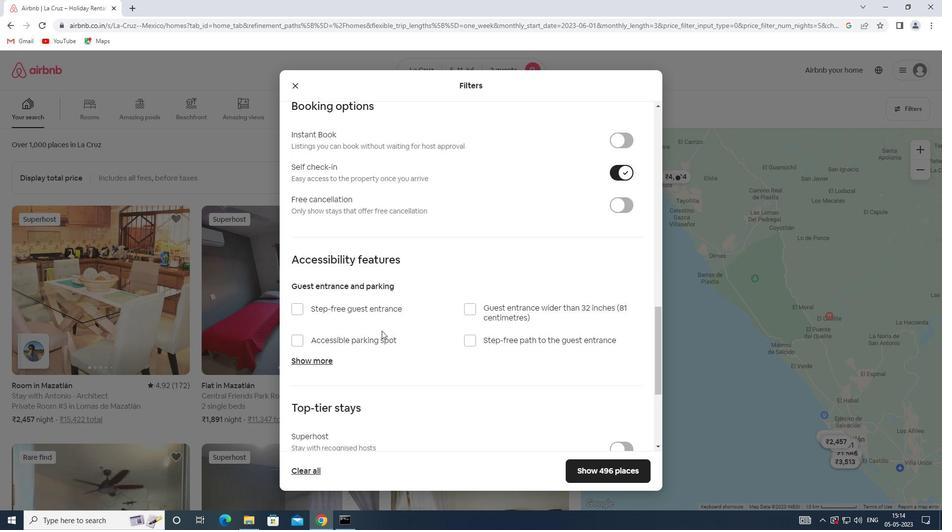 
Action: Mouse scrolled (381, 330) with delta (0, 0)
Screenshot: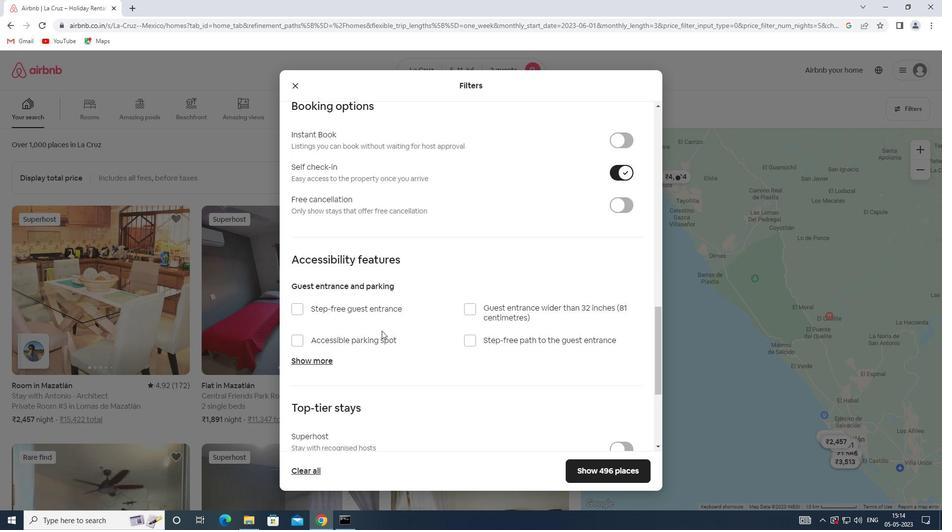 
Action: Mouse scrolled (381, 330) with delta (0, 0)
Screenshot: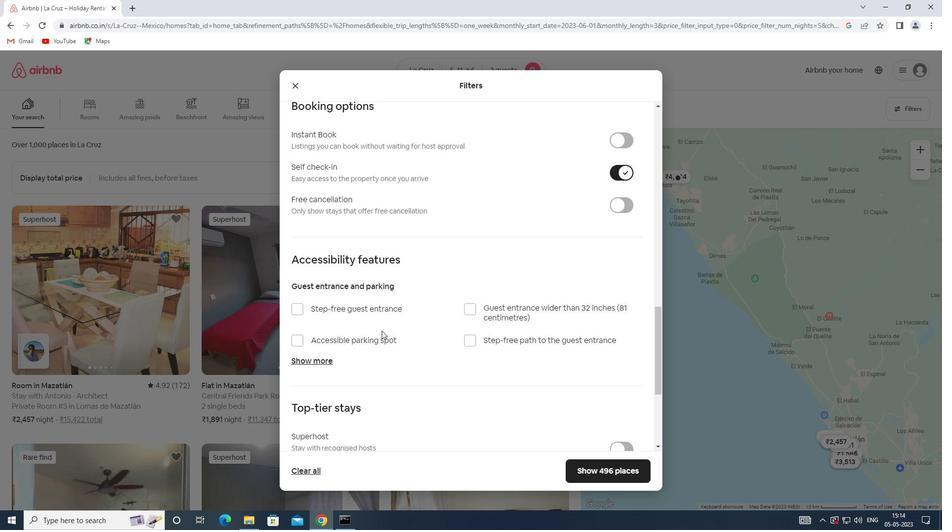 
Action: Mouse moved to (320, 379)
Screenshot: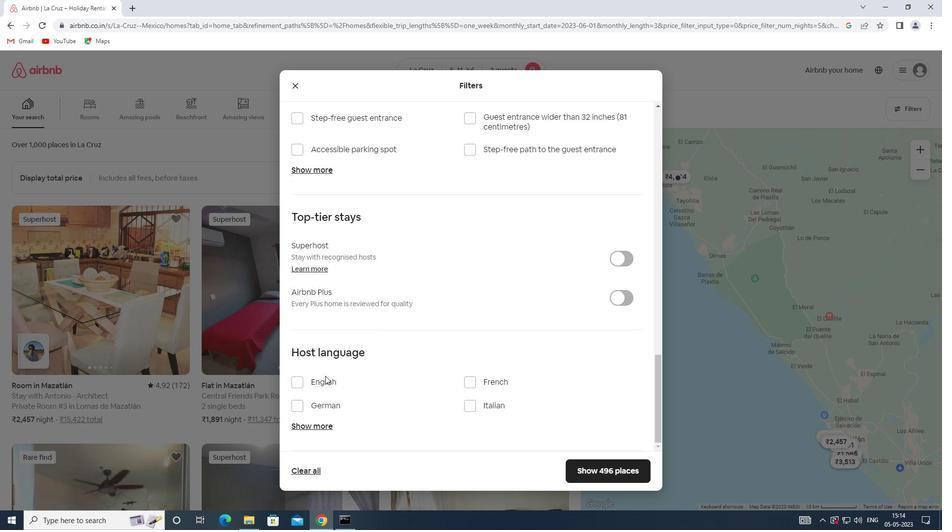 
Action: Mouse pressed left at (320, 379)
Screenshot: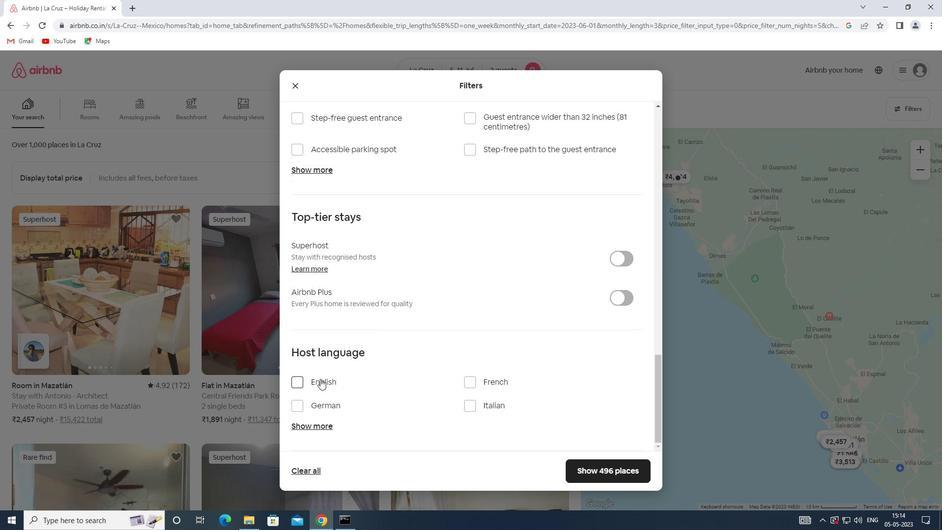 
Action: Mouse moved to (586, 469)
Screenshot: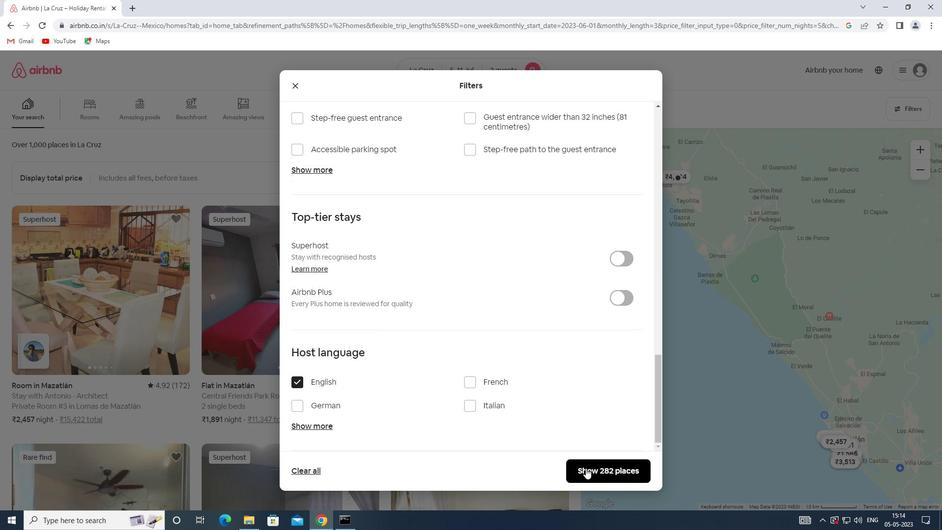 
Action: Mouse pressed left at (586, 469)
Screenshot: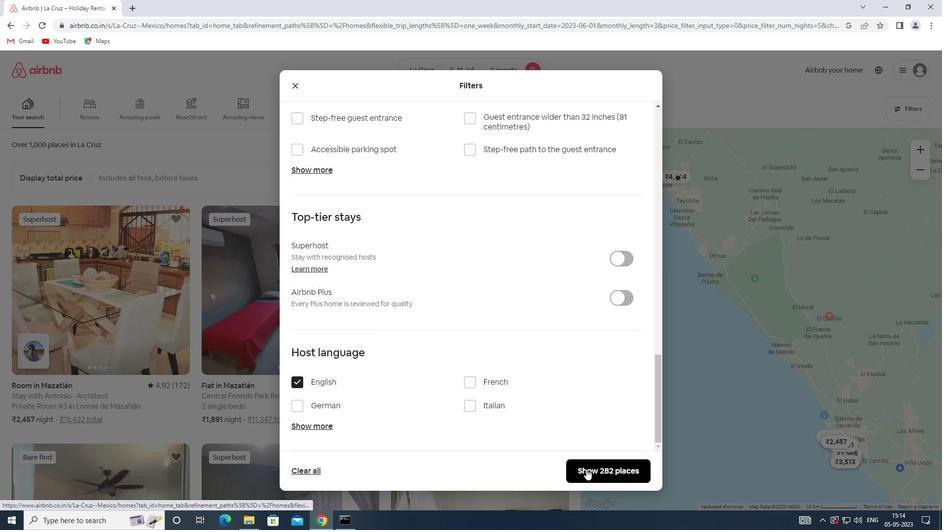 
Action: Mouse moved to (570, 397)
Screenshot: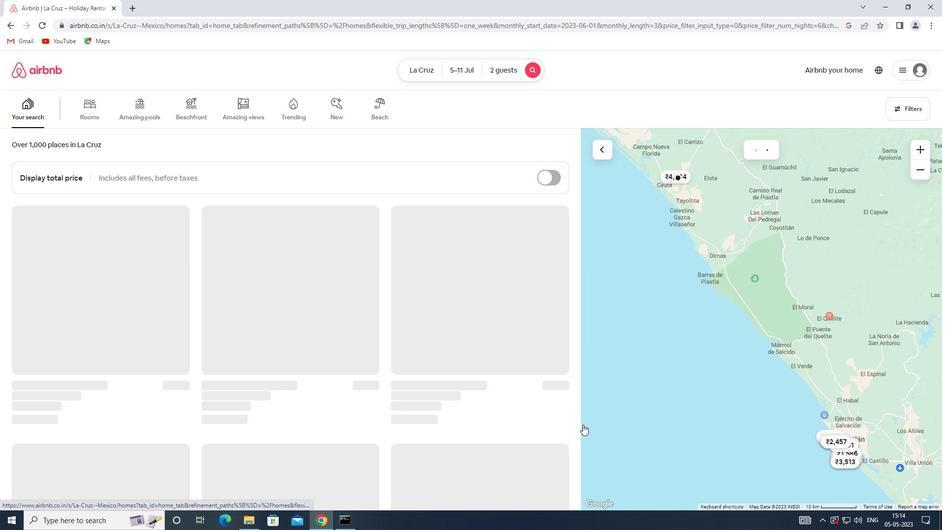 
